 Task: Create a sub task System Test and UAT for the task  Develop a new online tool for online volunteer sign-ups in the project Brighten , assign it to team member softage.5@softage.net and update the status of the sub task to  Completed , set the priority of the sub task to High
Action: Mouse moved to (605, 416)
Screenshot: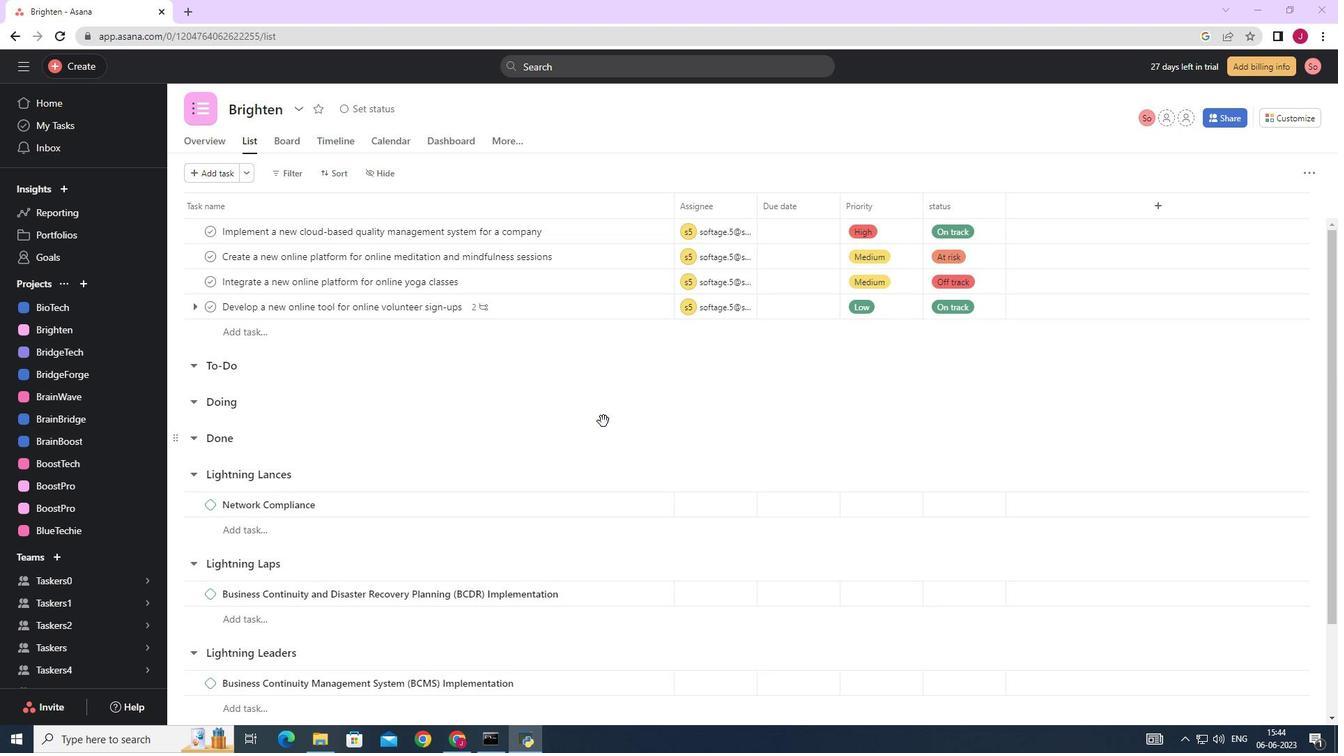 
Action: Mouse scrolled (605, 417) with delta (0, 0)
Screenshot: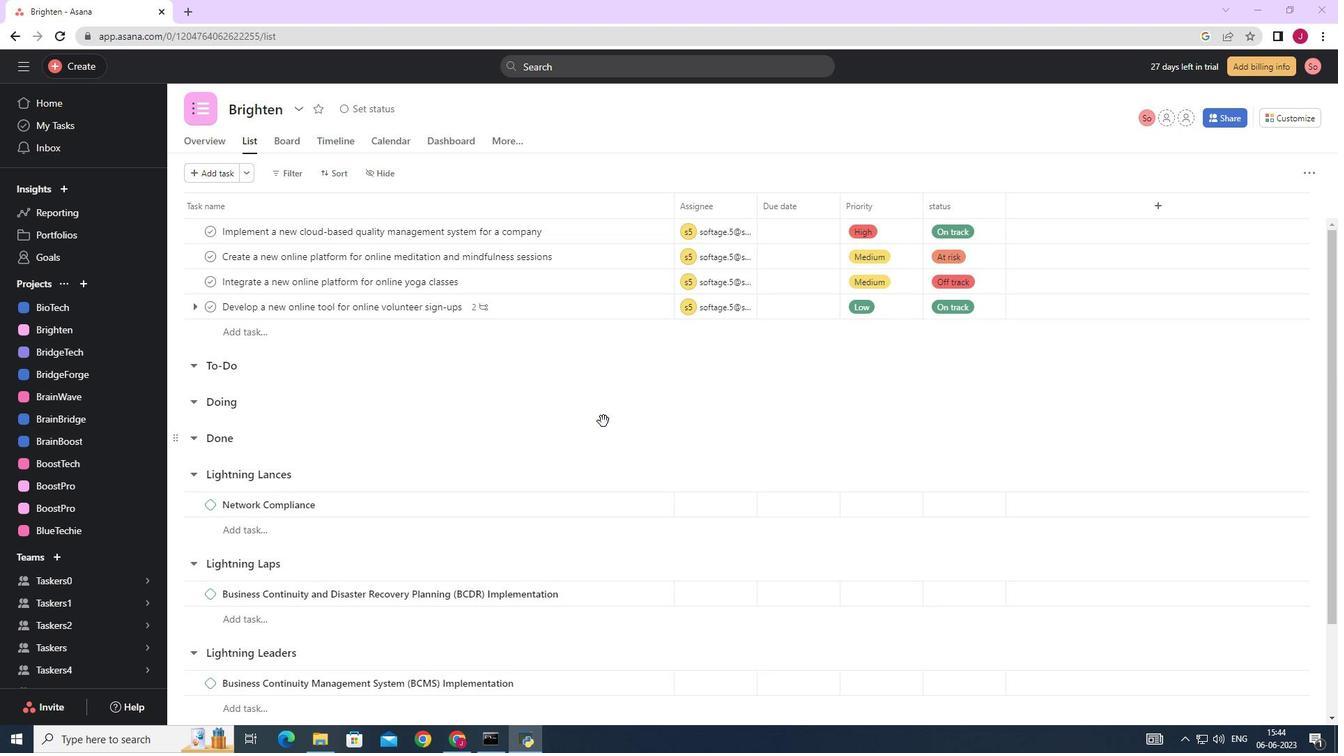 
Action: Mouse moved to (614, 304)
Screenshot: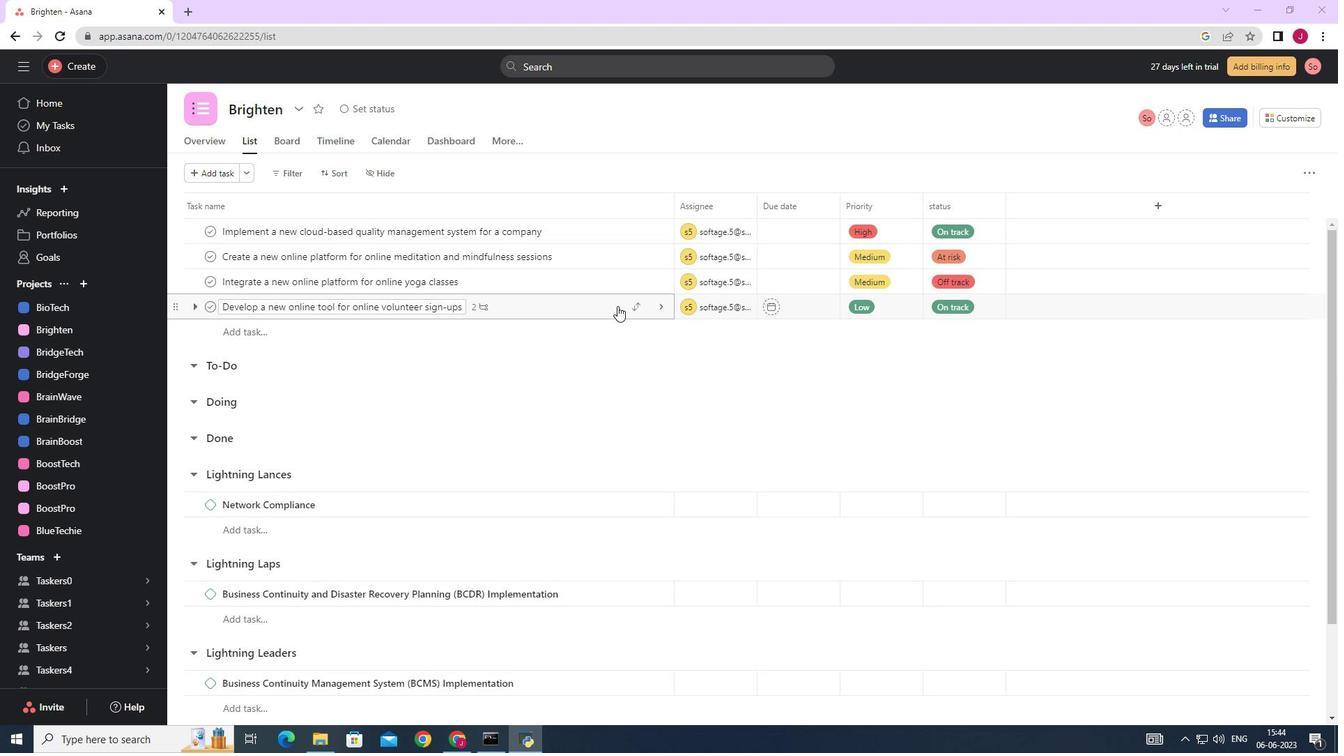 
Action: Mouse pressed left at (614, 304)
Screenshot: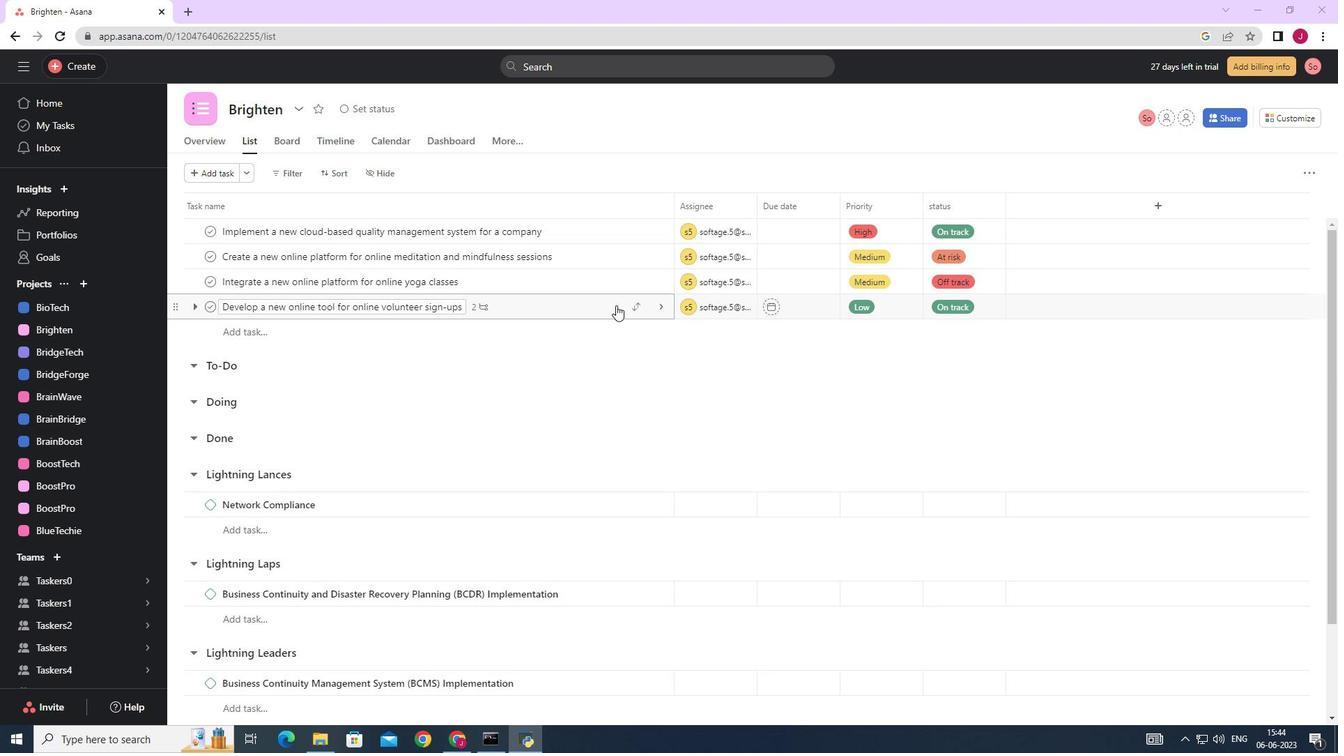 
Action: Mouse moved to (987, 499)
Screenshot: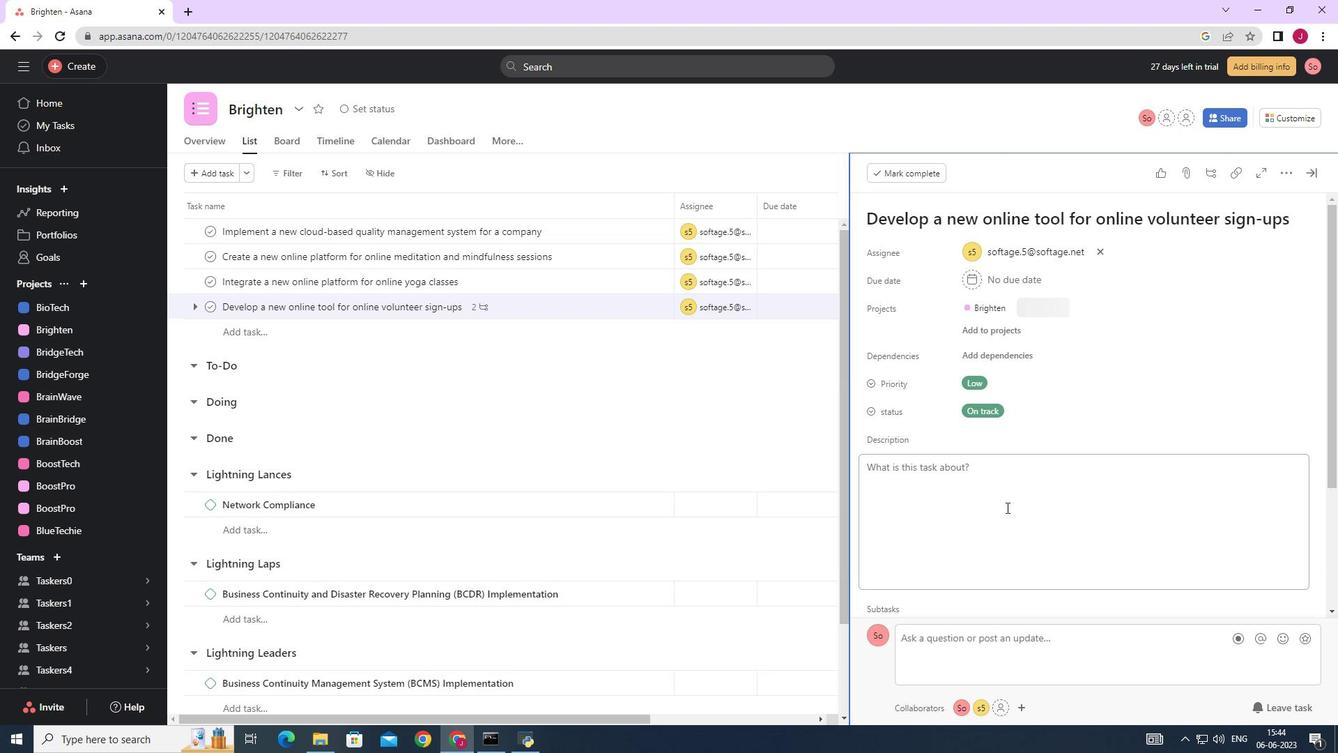 
Action: Mouse scrolled (987, 499) with delta (0, 0)
Screenshot: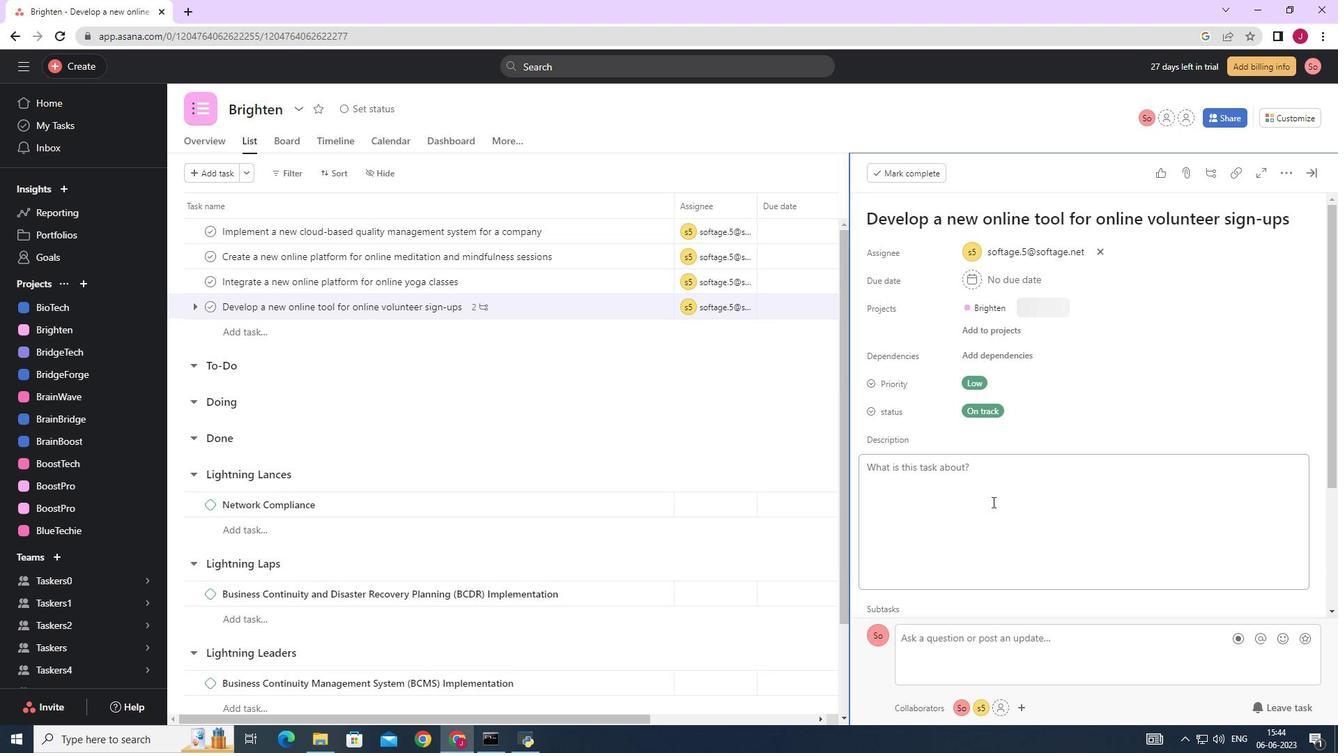 
Action: Mouse scrolled (987, 499) with delta (0, 0)
Screenshot: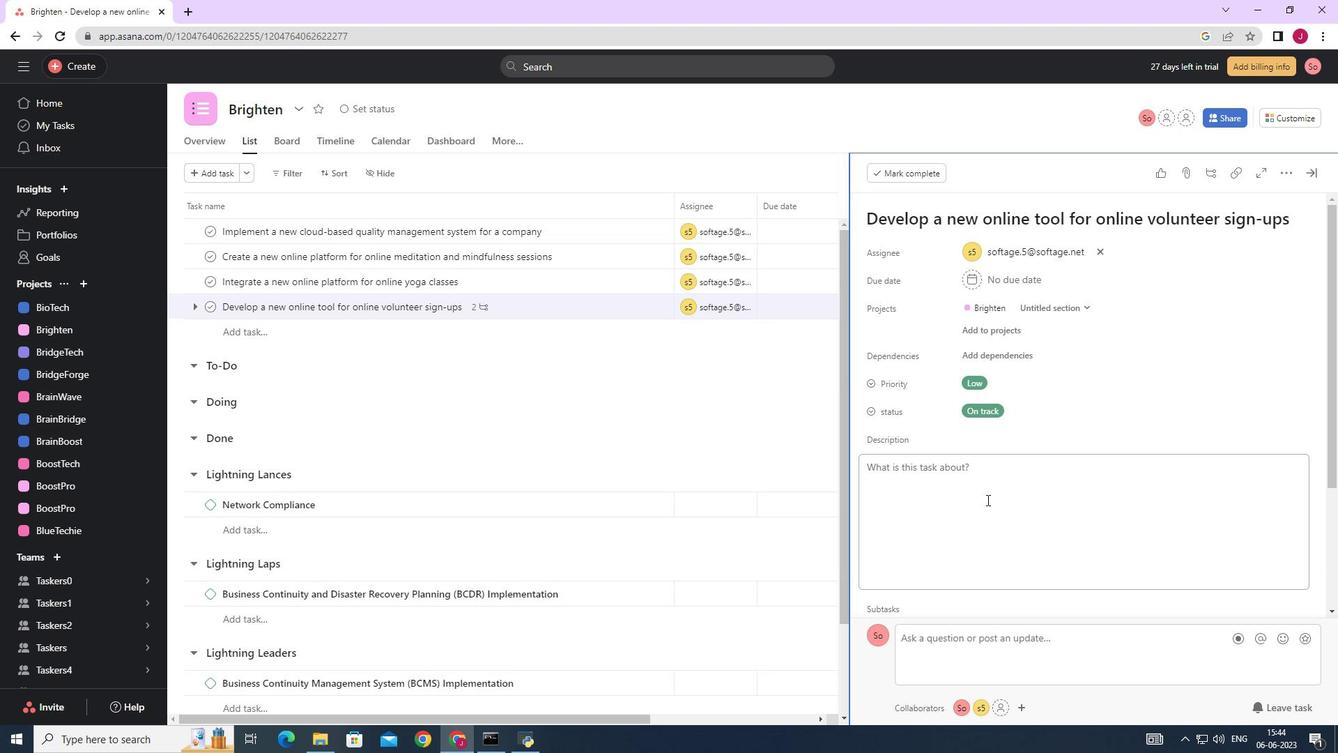 
Action: Mouse scrolled (987, 499) with delta (0, 0)
Screenshot: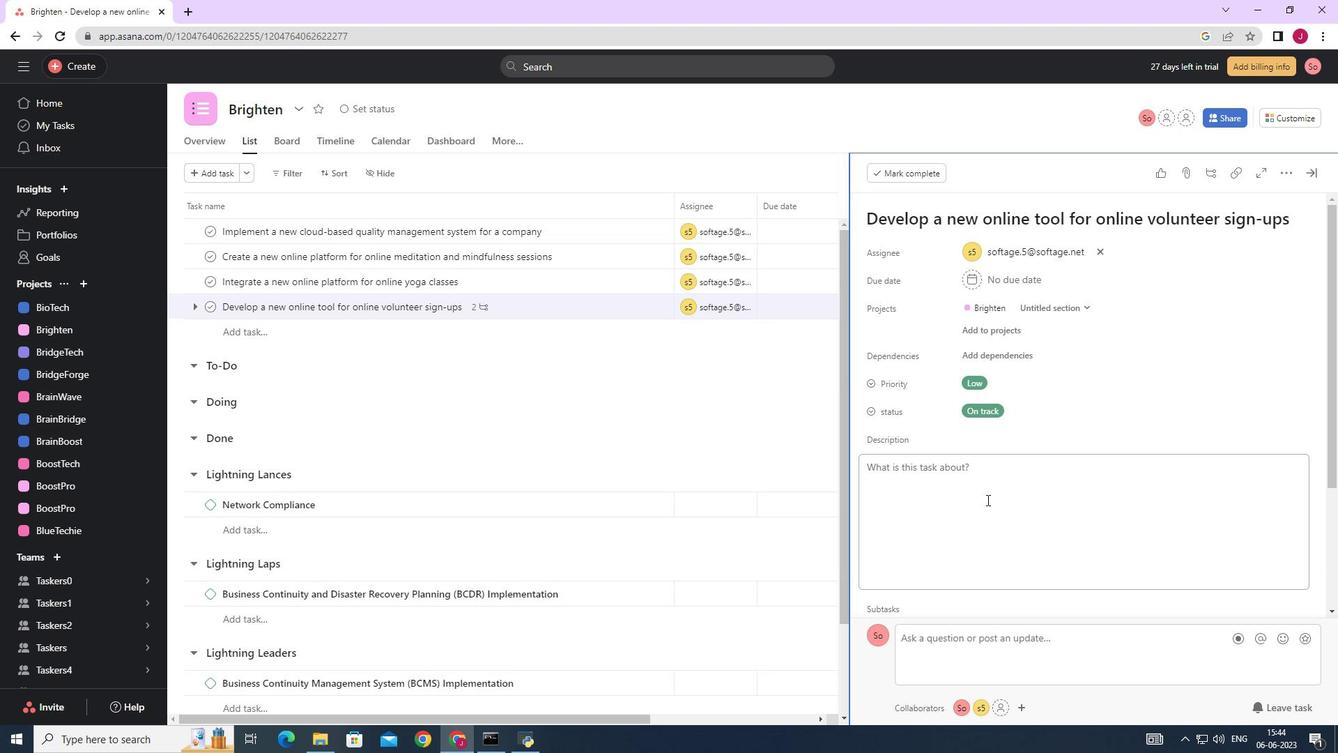 
Action: Mouse scrolled (987, 499) with delta (0, 0)
Screenshot: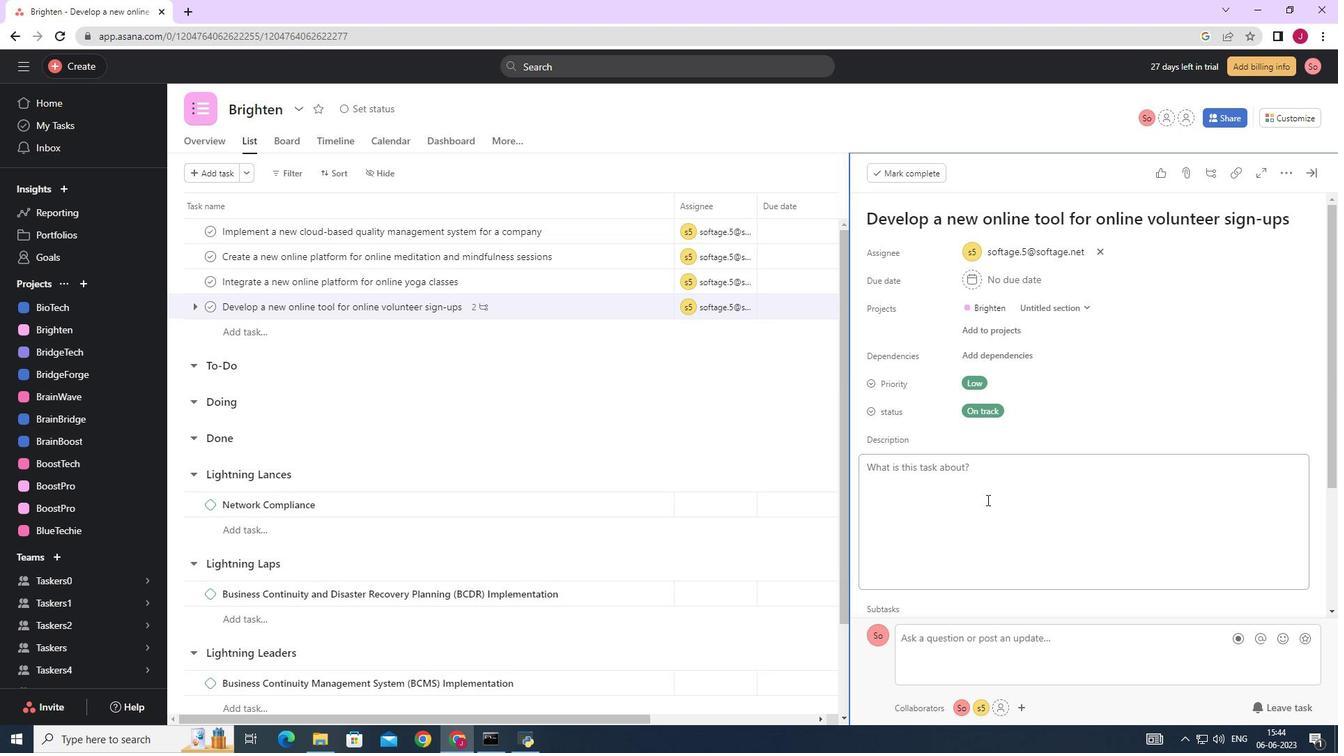 
Action: Mouse moved to (921, 504)
Screenshot: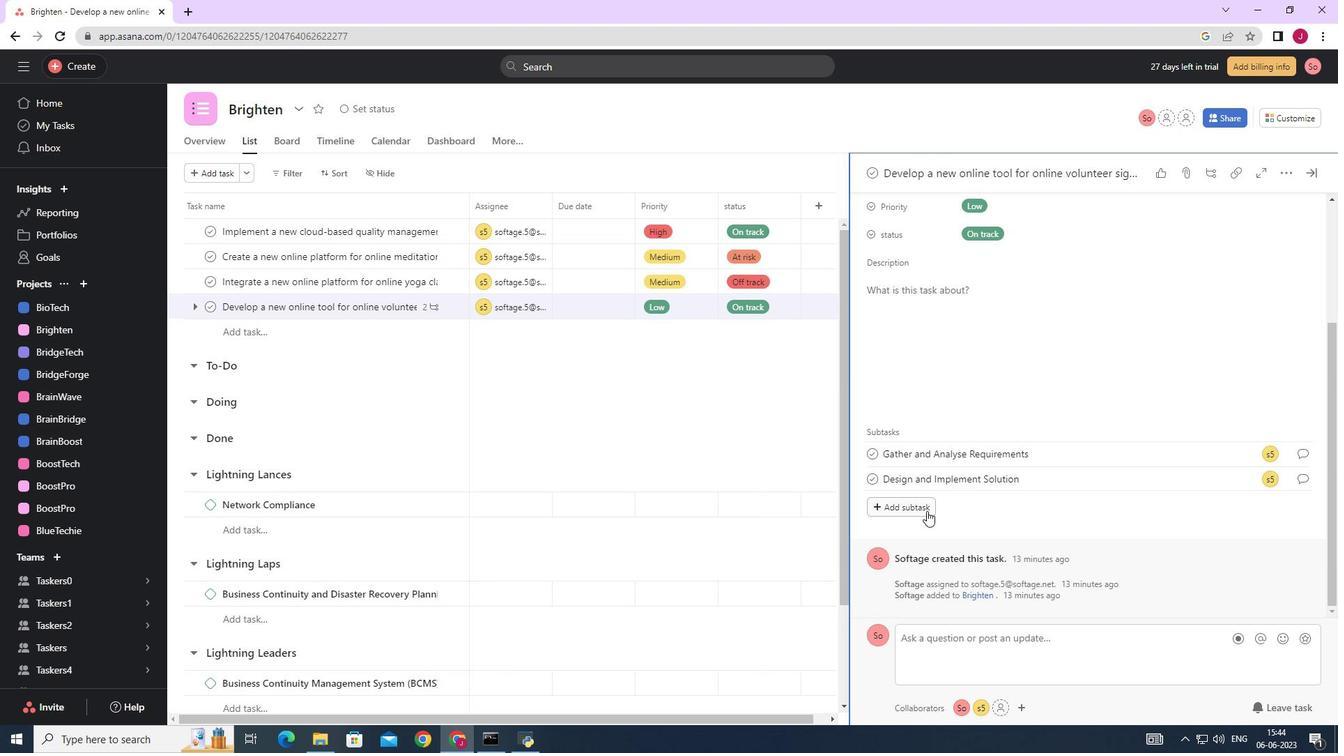 
Action: Mouse pressed left at (921, 504)
Screenshot: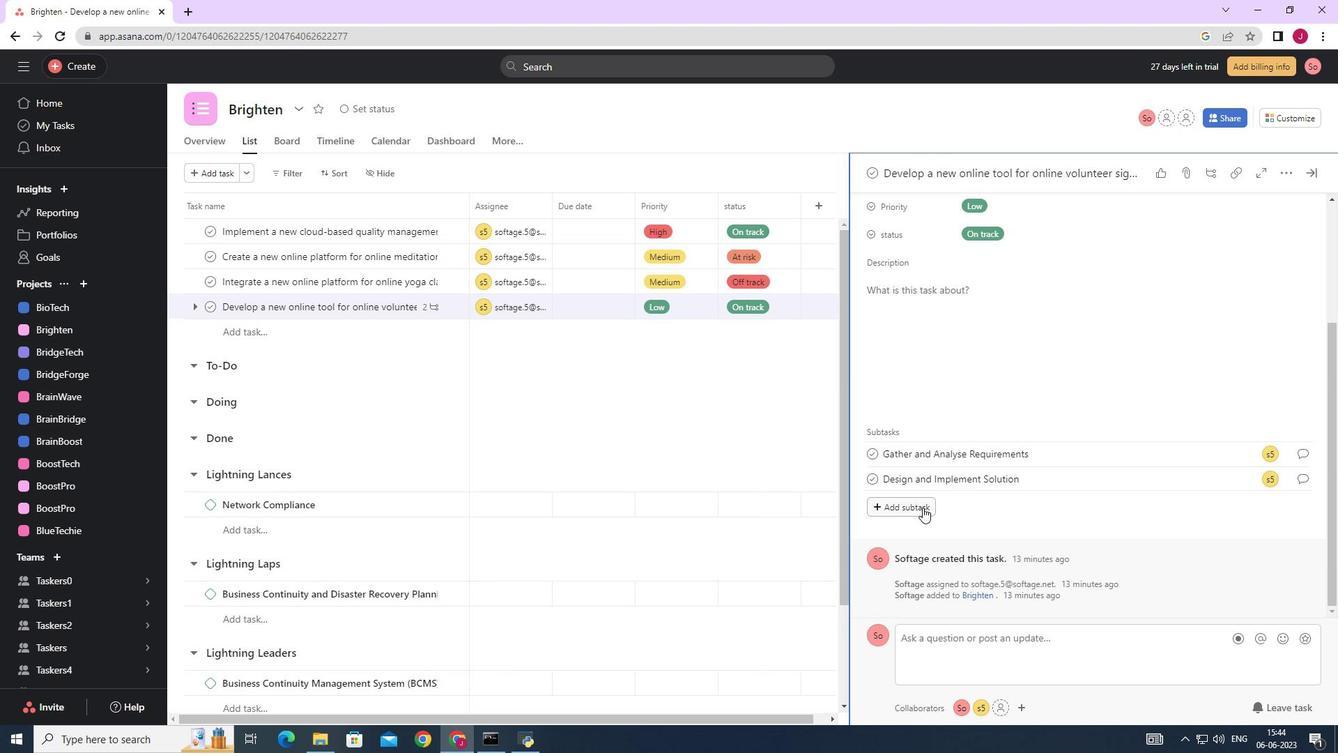 
Action: Mouse moved to (873, 497)
Screenshot: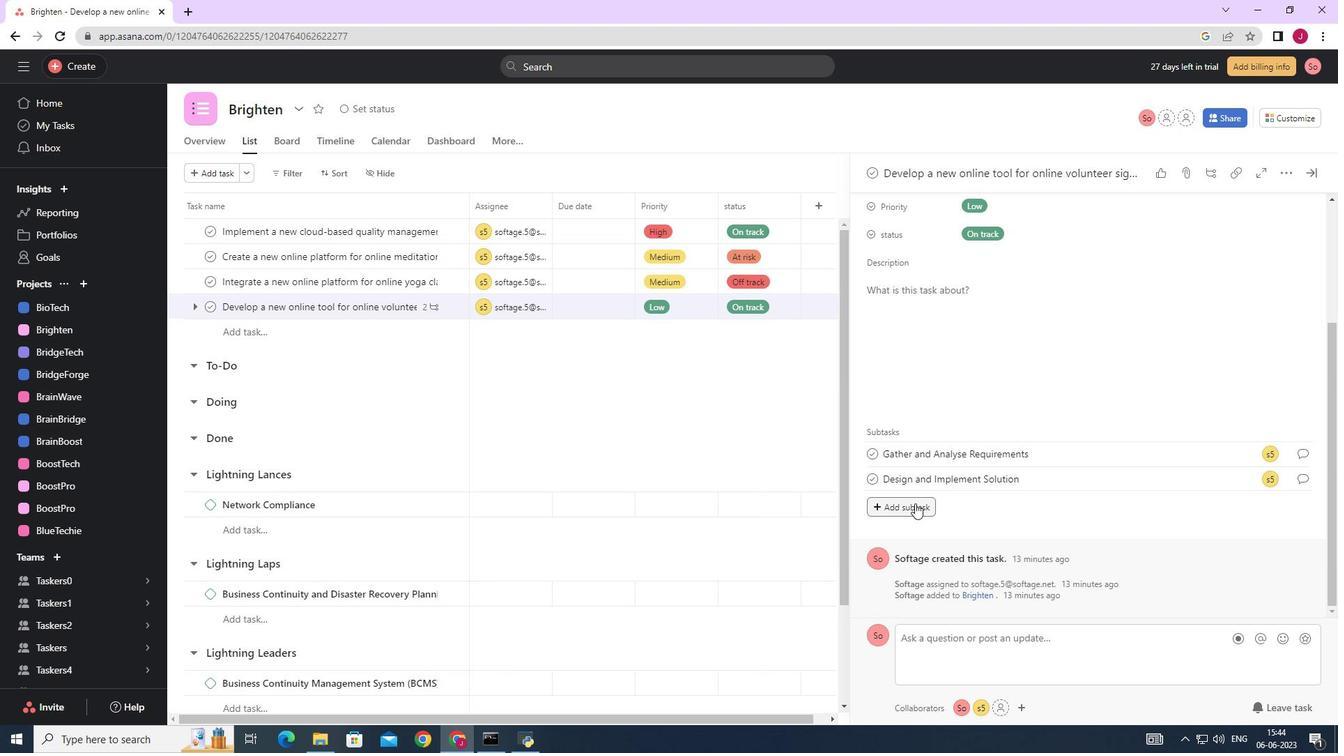 
Action: Key pressed <Key.caps_lock>S<Key.caps_lock>yatem<Key.space><Key.backspace><Key.backspace><Key.backspace><Key.backspace><Key.backspace>stem<Key.space><Key.caps_lock>T<Key.caps_lock>est<Key.space>and<Key.space><Key.caps_lock>UAT
Screenshot: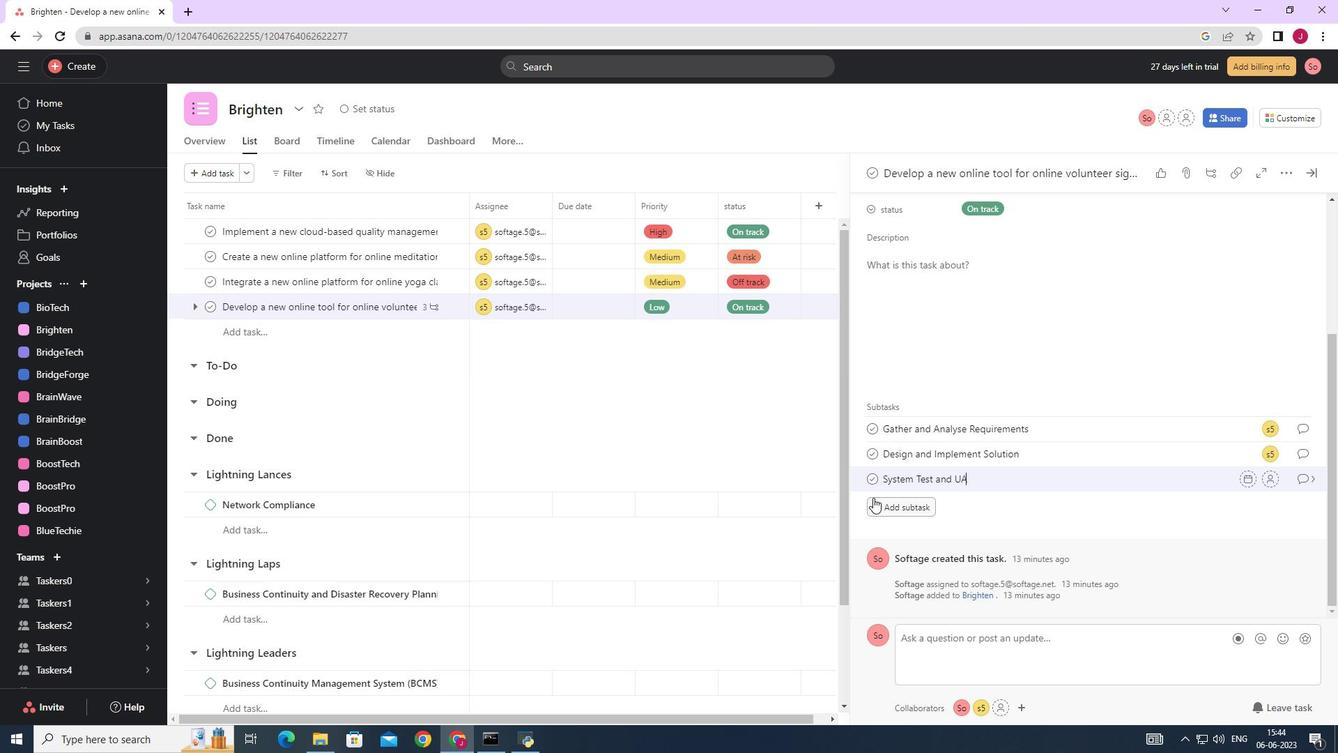 
Action: Mouse moved to (1273, 479)
Screenshot: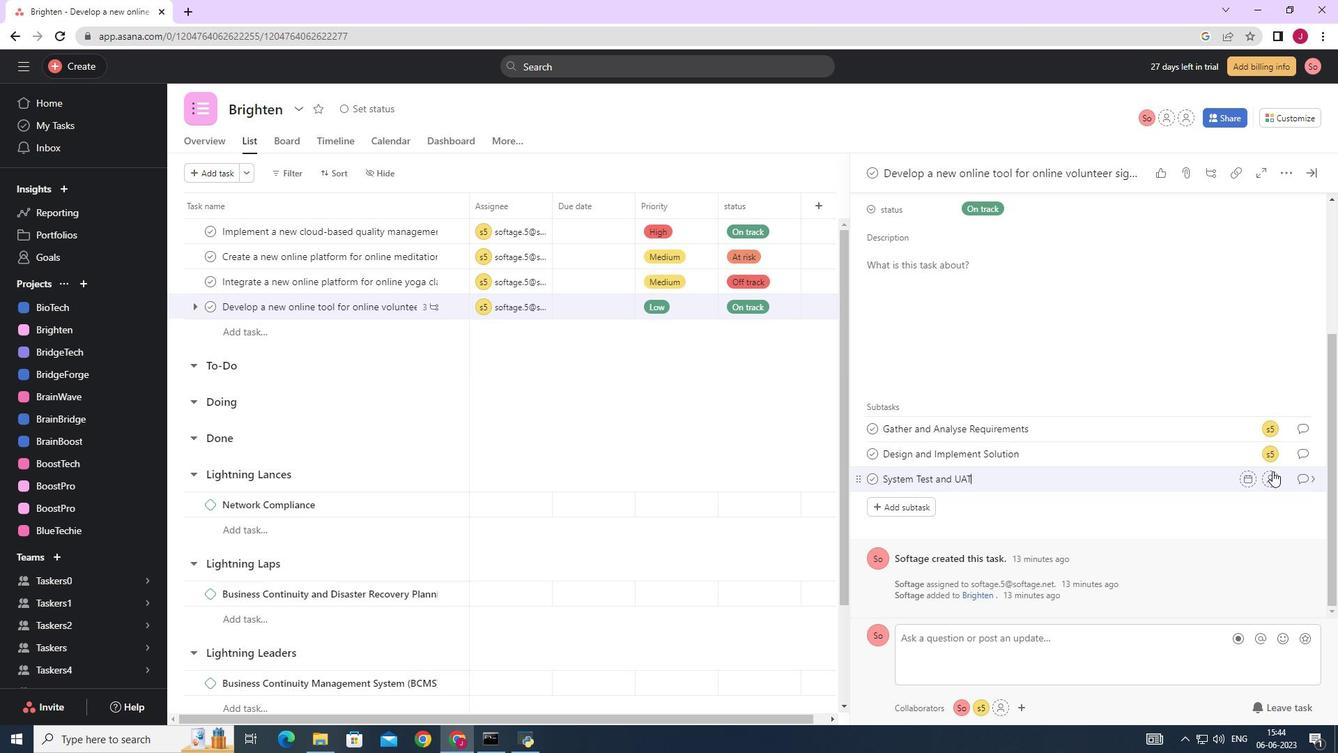 
Action: Mouse pressed left at (1273, 479)
Screenshot: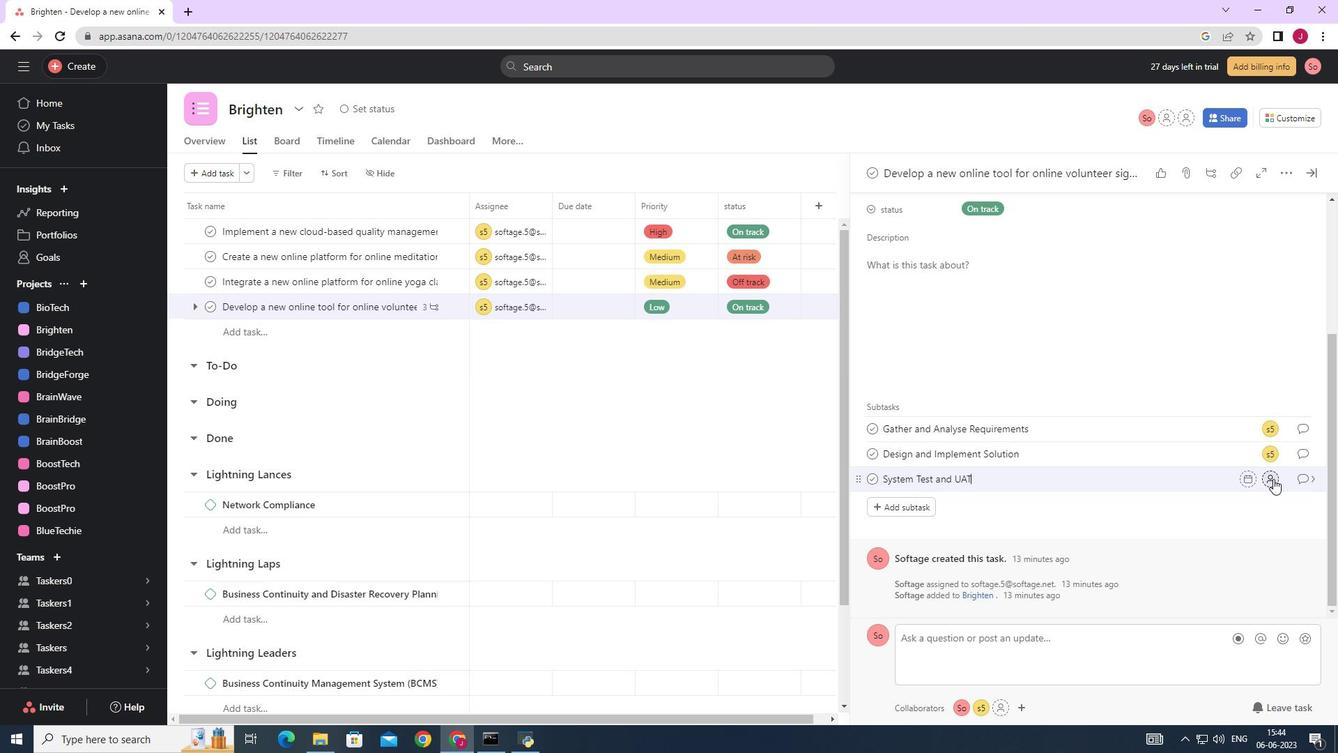 
Action: Mouse moved to (1210, 498)
Screenshot: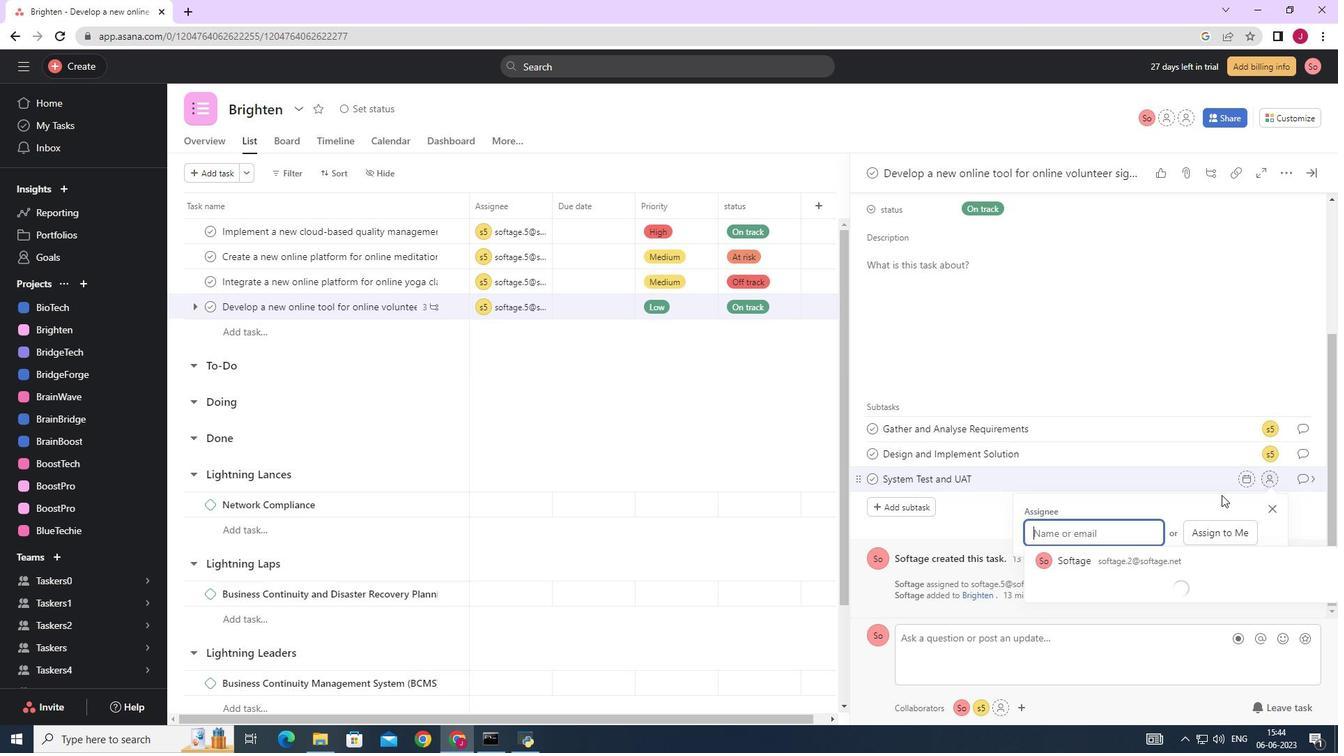 
Action: Key pressed SOFTAG
Screenshot: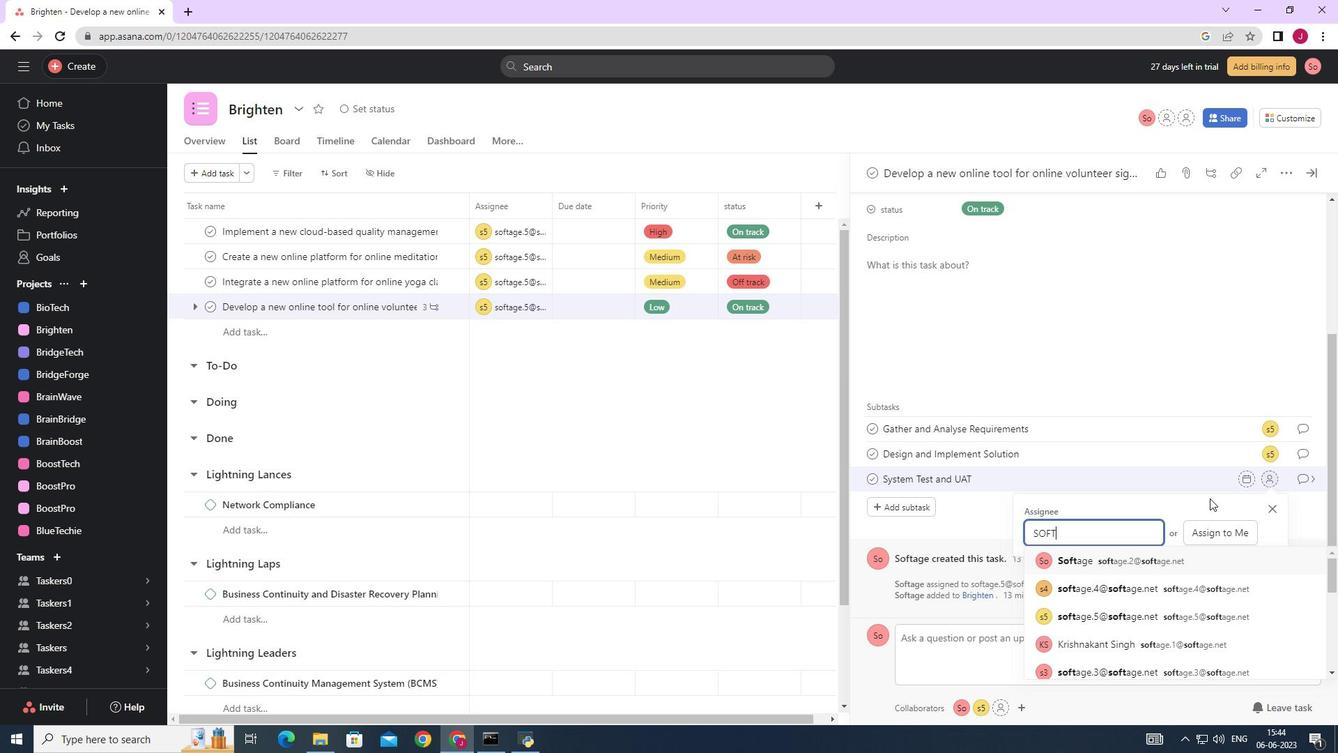 
Action: Mouse moved to (1210, 498)
Screenshot: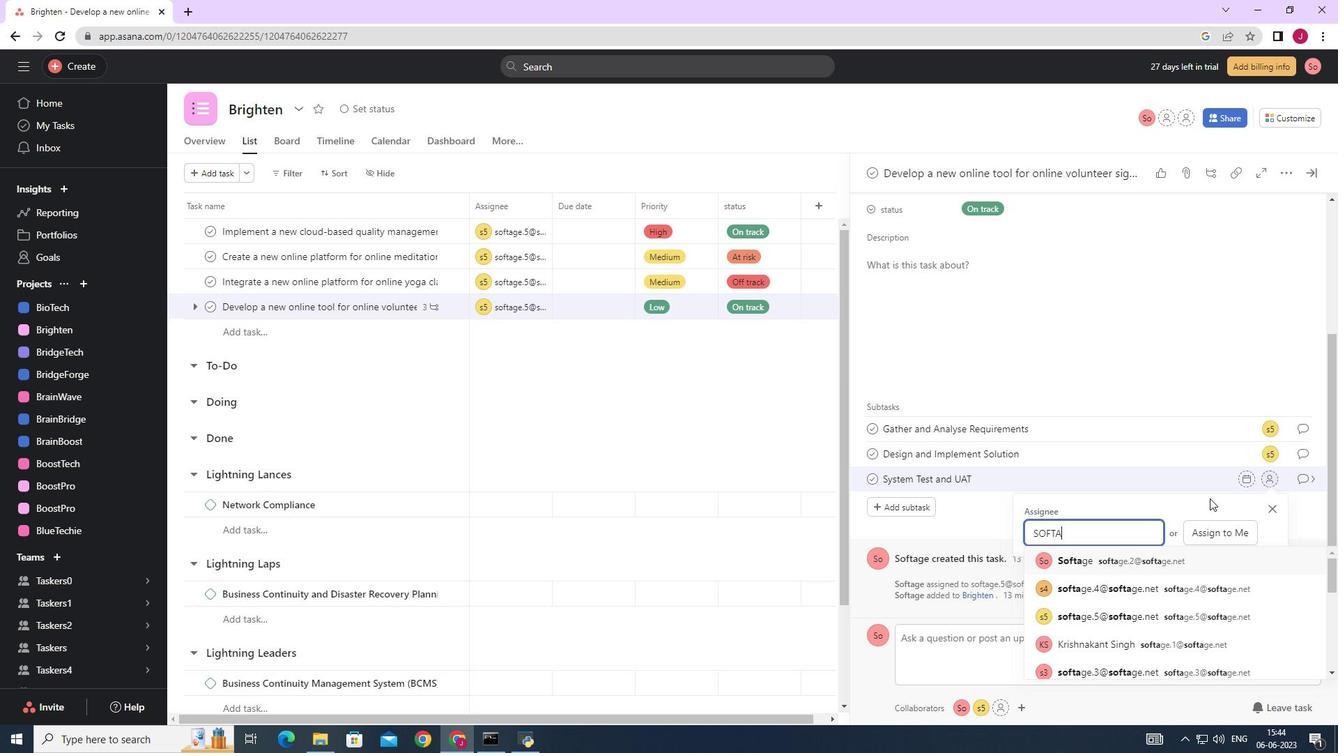 
Action: Key pressed E.5
Screenshot: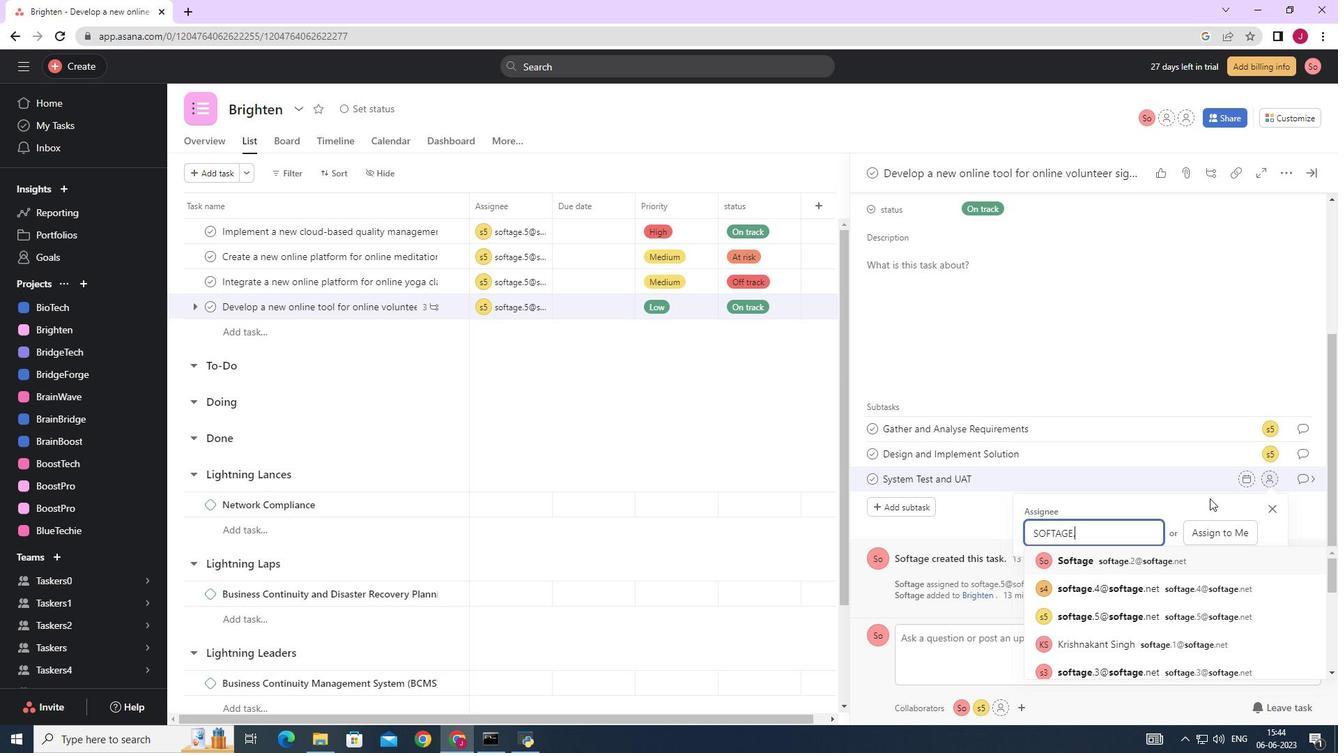 
Action: Mouse moved to (1119, 556)
Screenshot: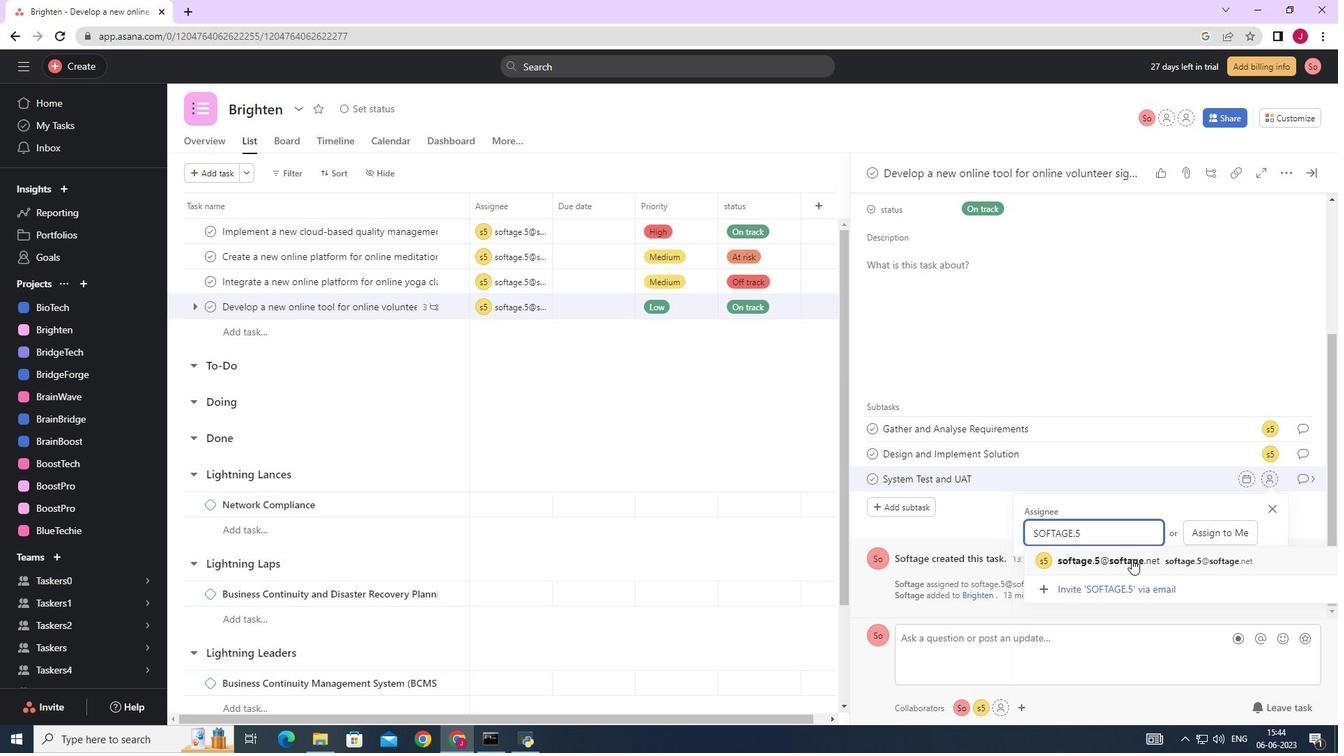 
Action: Mouse pressed left at (1119, 556)
Screenshot: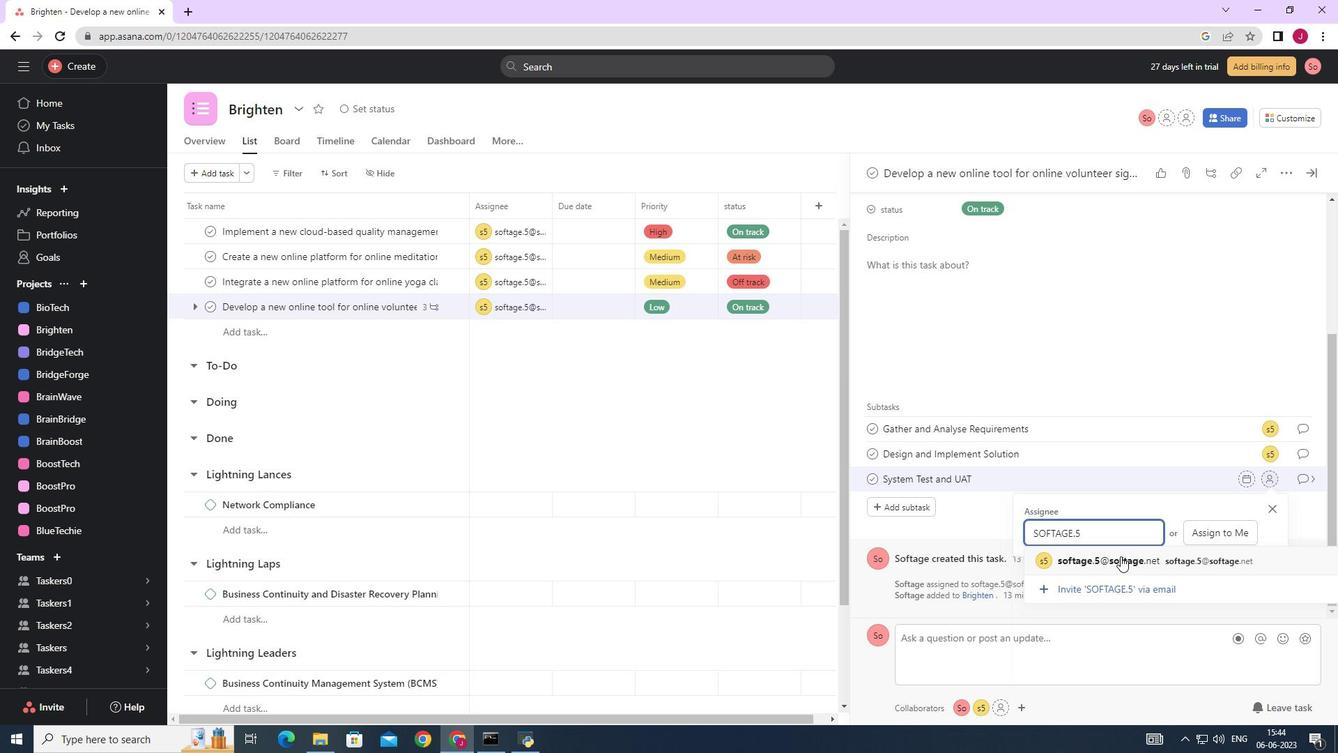 
Action: Mouse moved to (1308, 476)
Screenshot: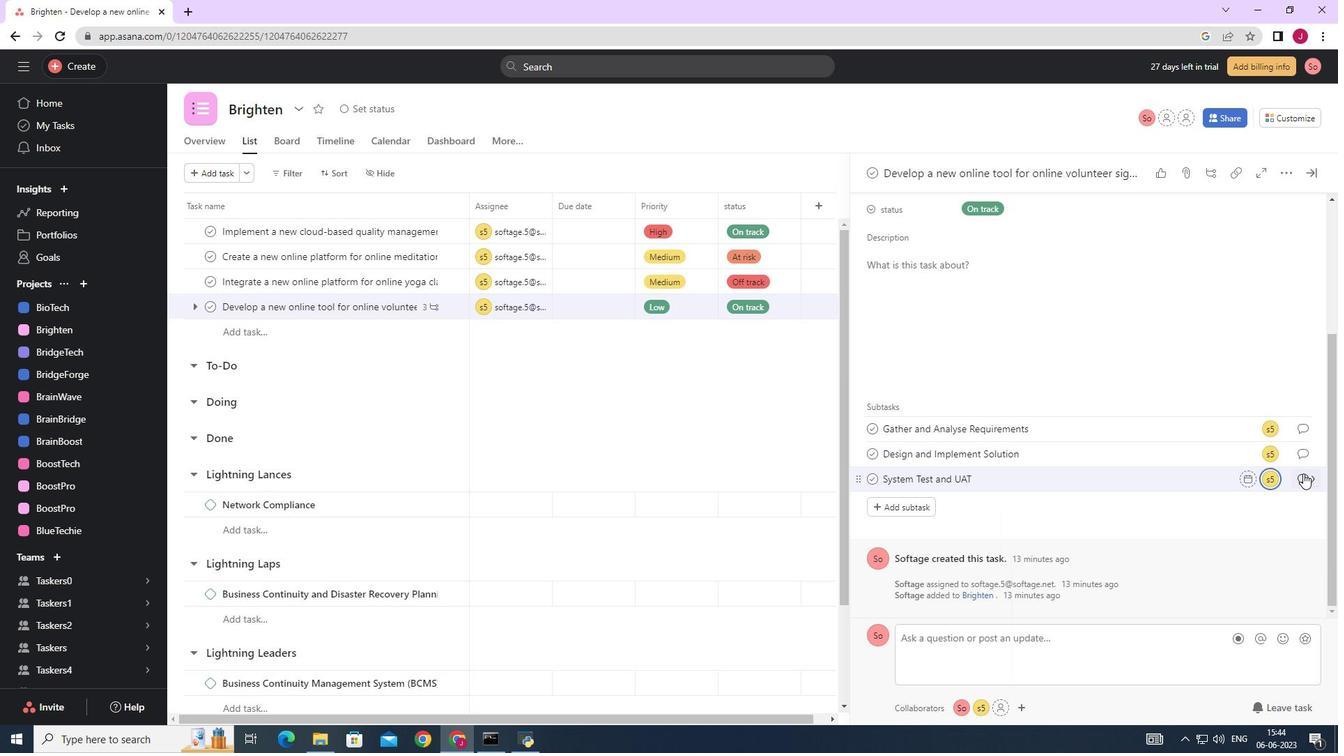 
Action: Mouse pressed left at (1308, 476)
Screenshot: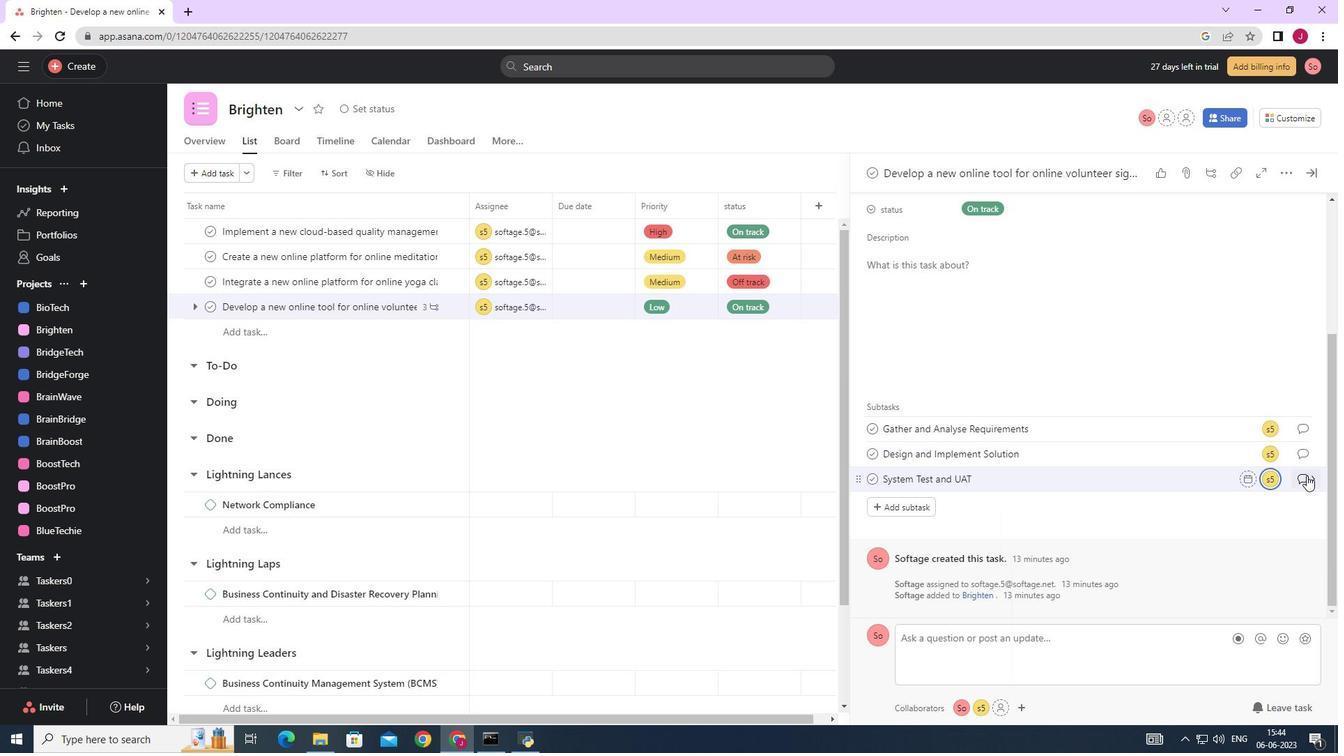 
Action: Mouse moved to (939, 363)
Screenshot: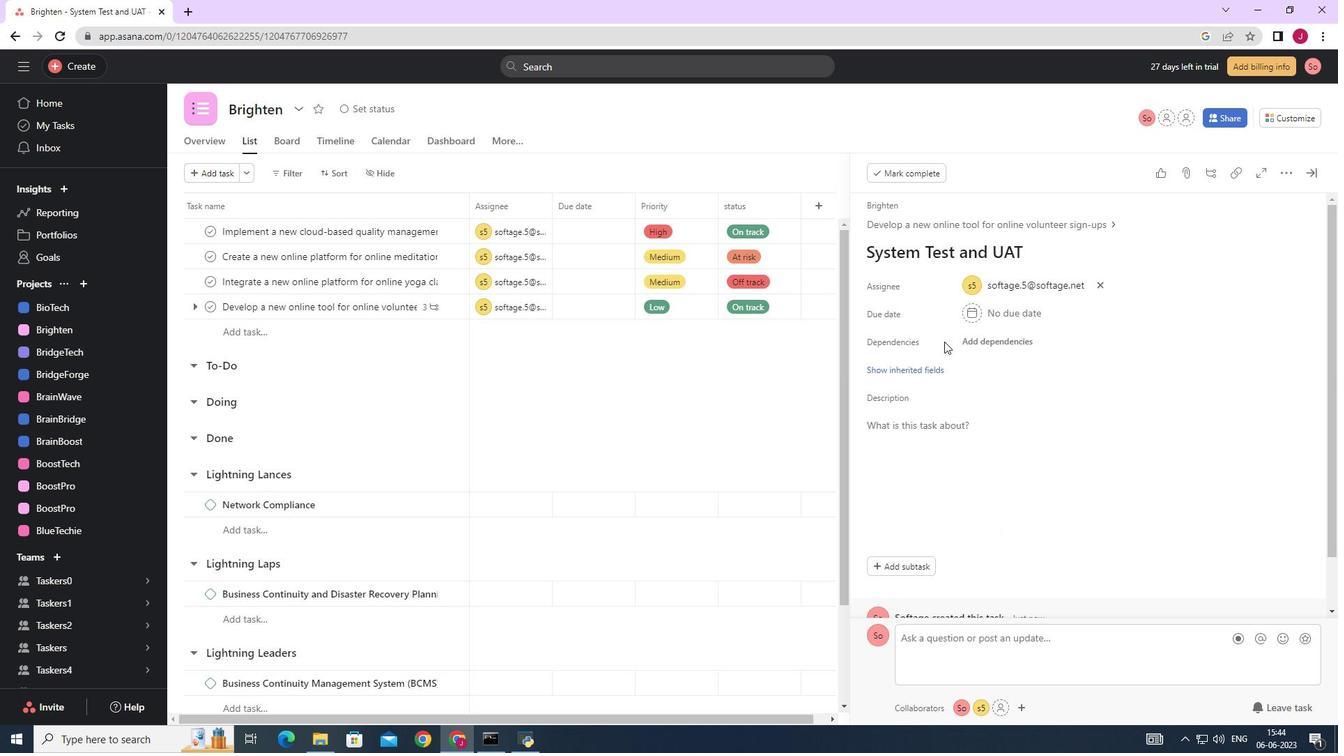 
Action: Mouse pressed left at (939, 363)
Screenshot: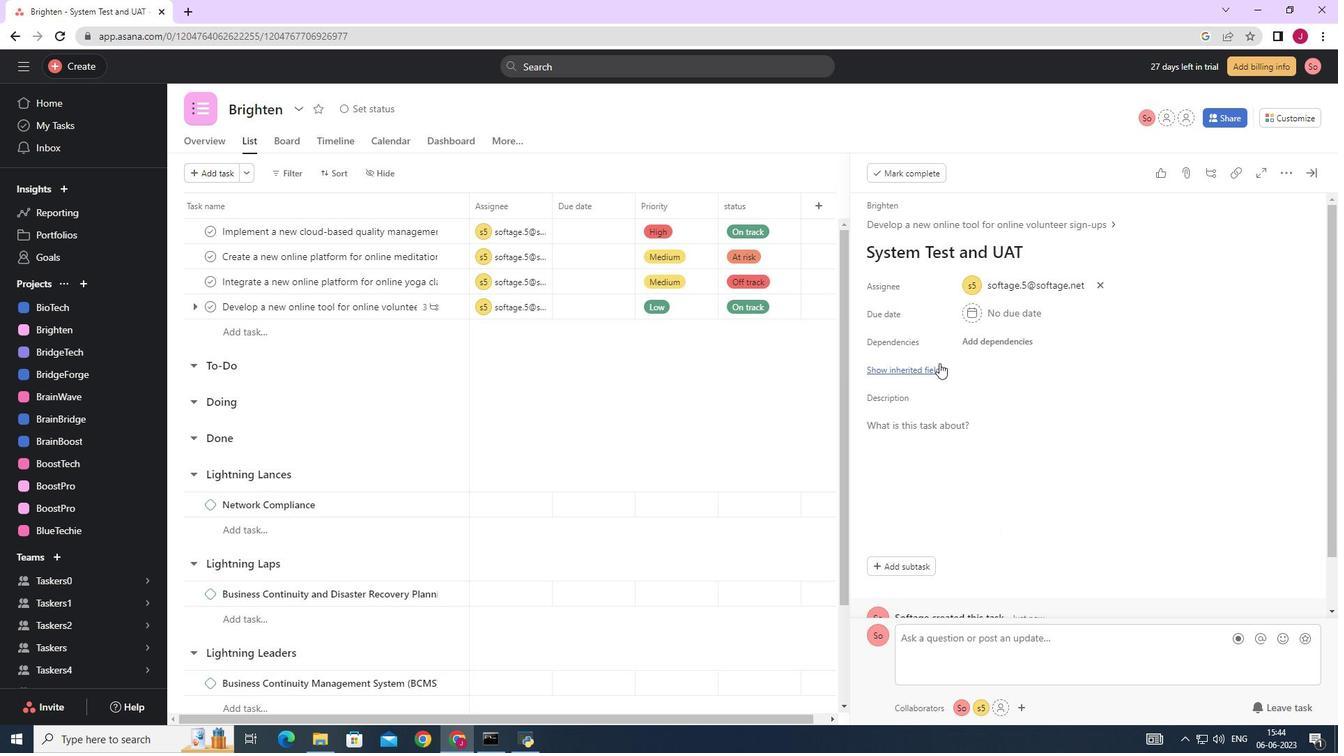 
Action: Mouse moved to (974, 392)
Screenshot: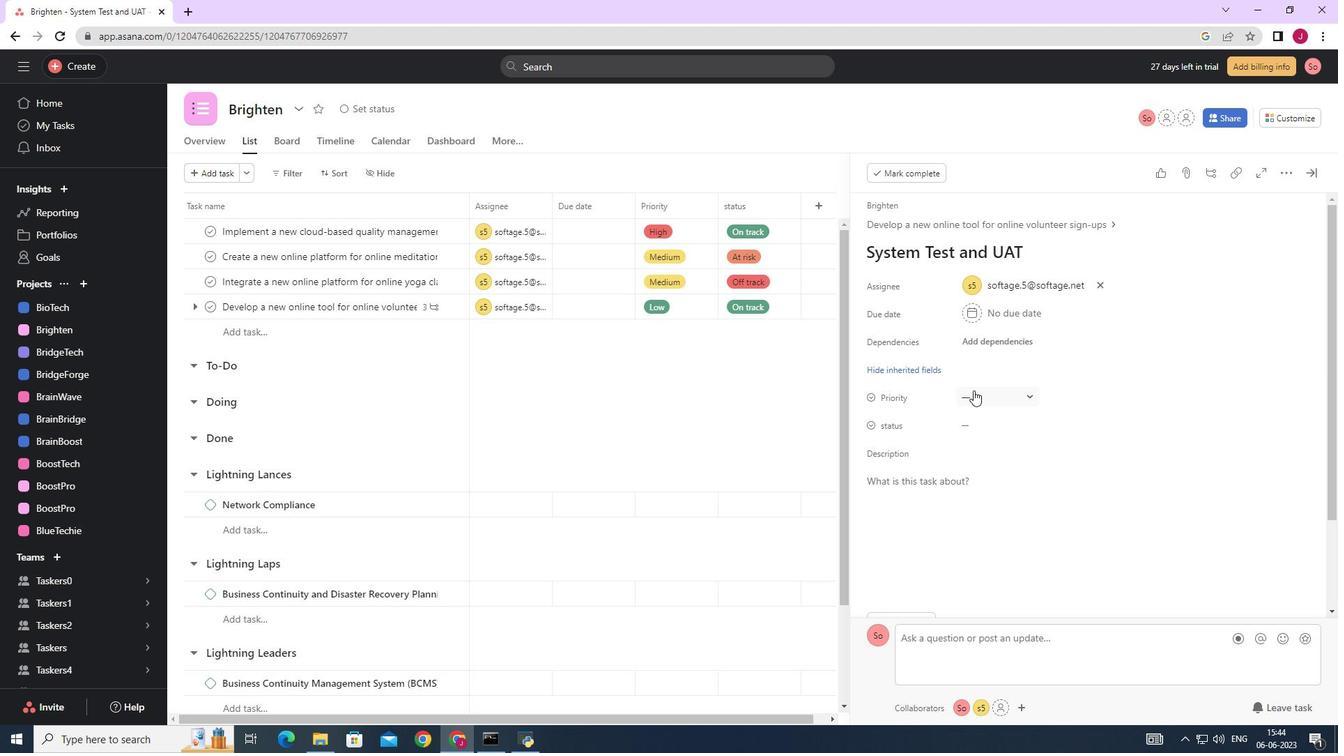 
Action: Mouse pressed left at (974, 392)
Screenshot: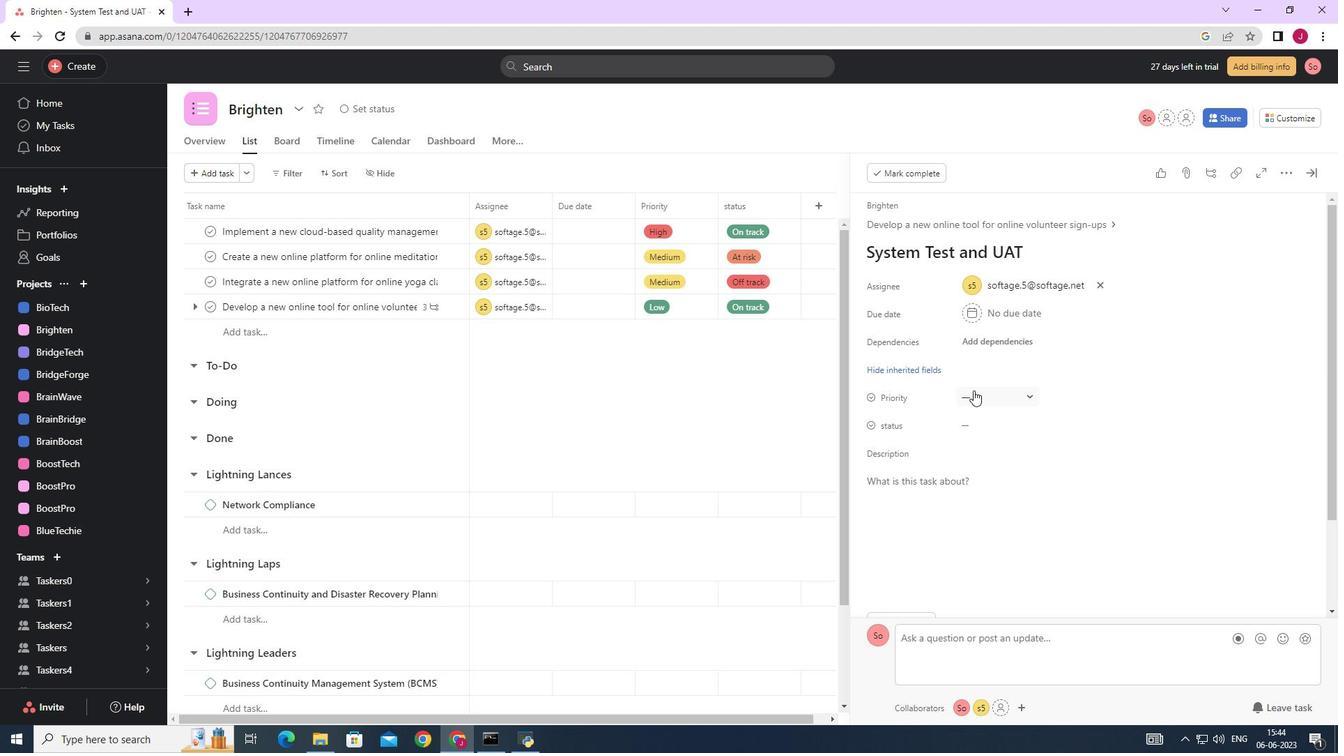 
Action: Mouse moved to (1007, 444)
Screenshot: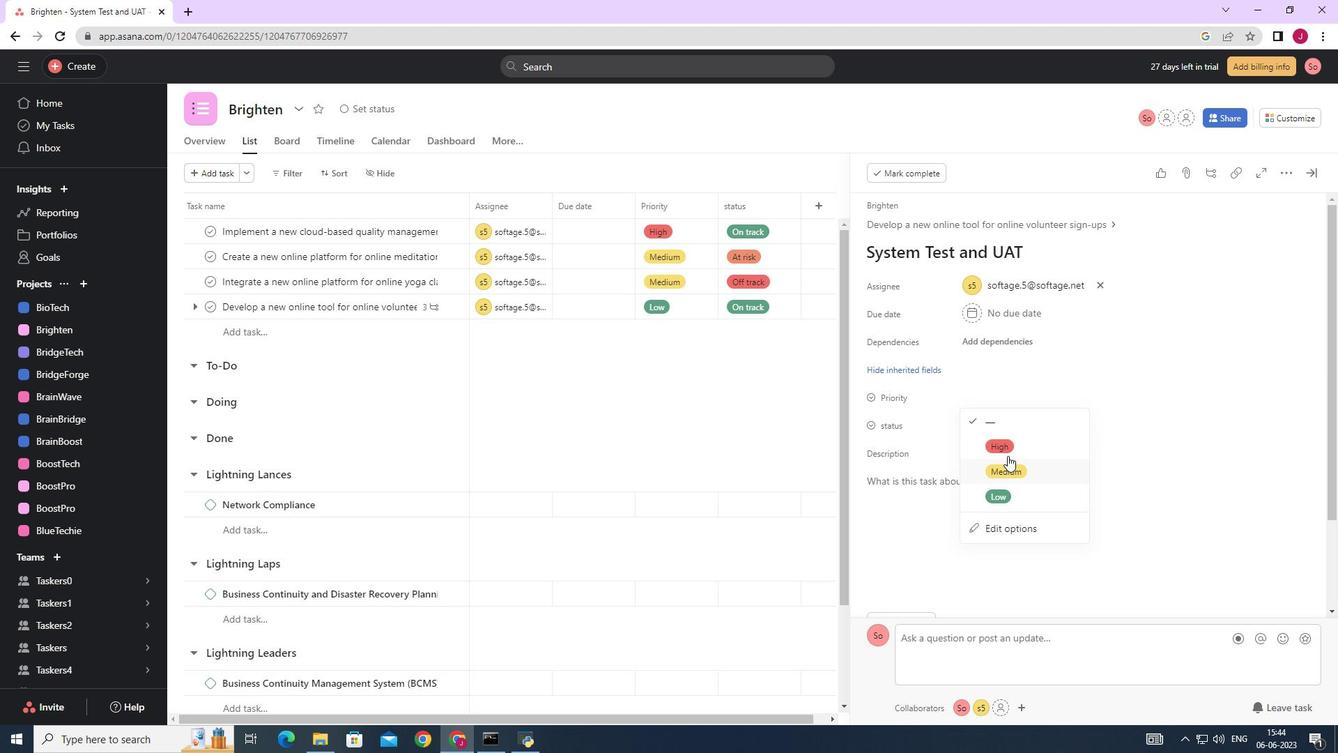 
Action: Mouse pressed left at (1007, 444)
Screenshot: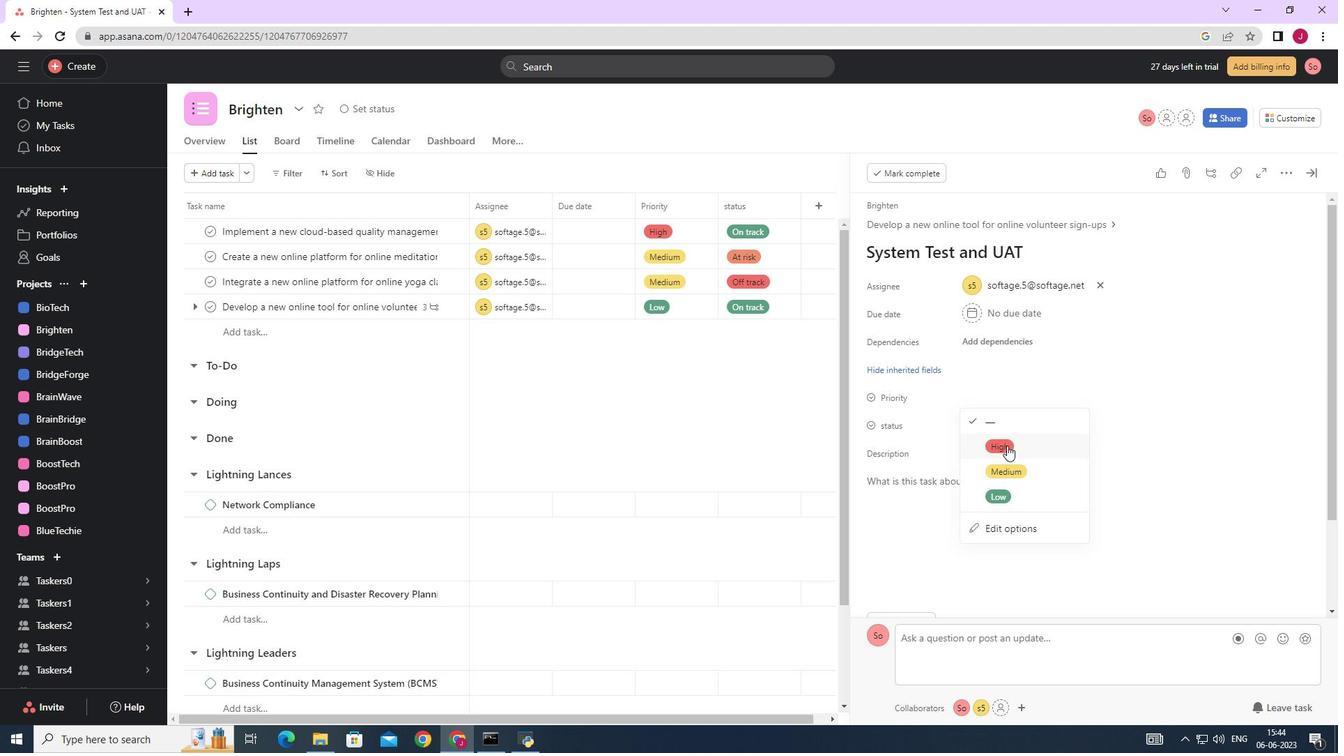 
Action: Mouse moved to (996, 427)
Screenshot: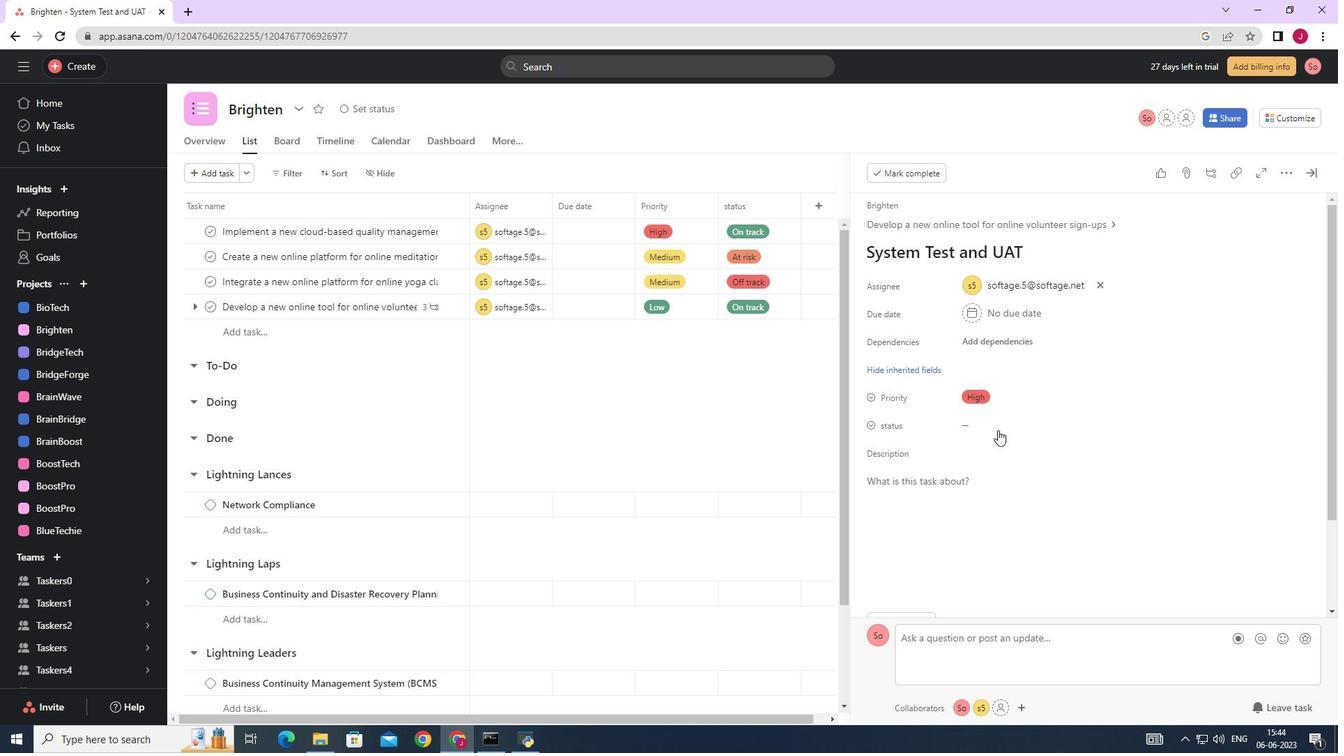 
Action: Mouse pressed left at (996, 427)
Screenshot: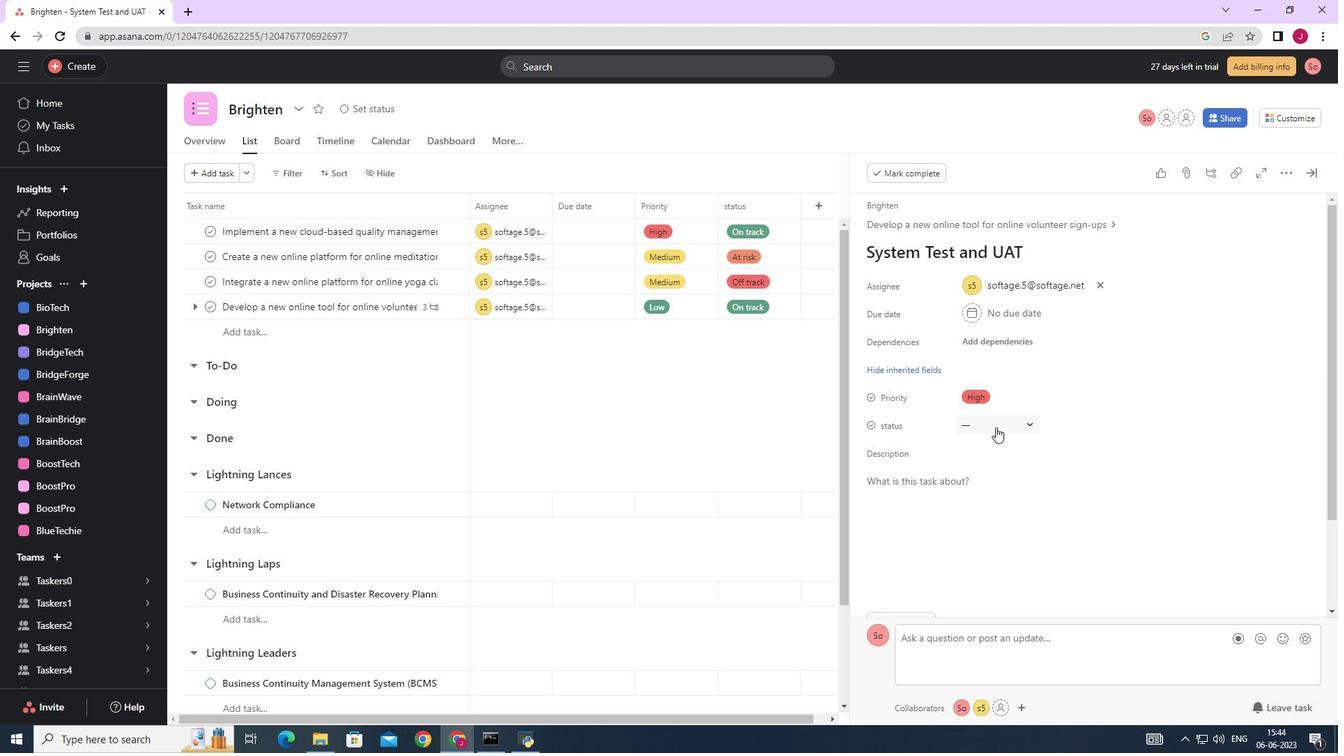 
Action: Mouse moved to (1020, 552)
Screenshot: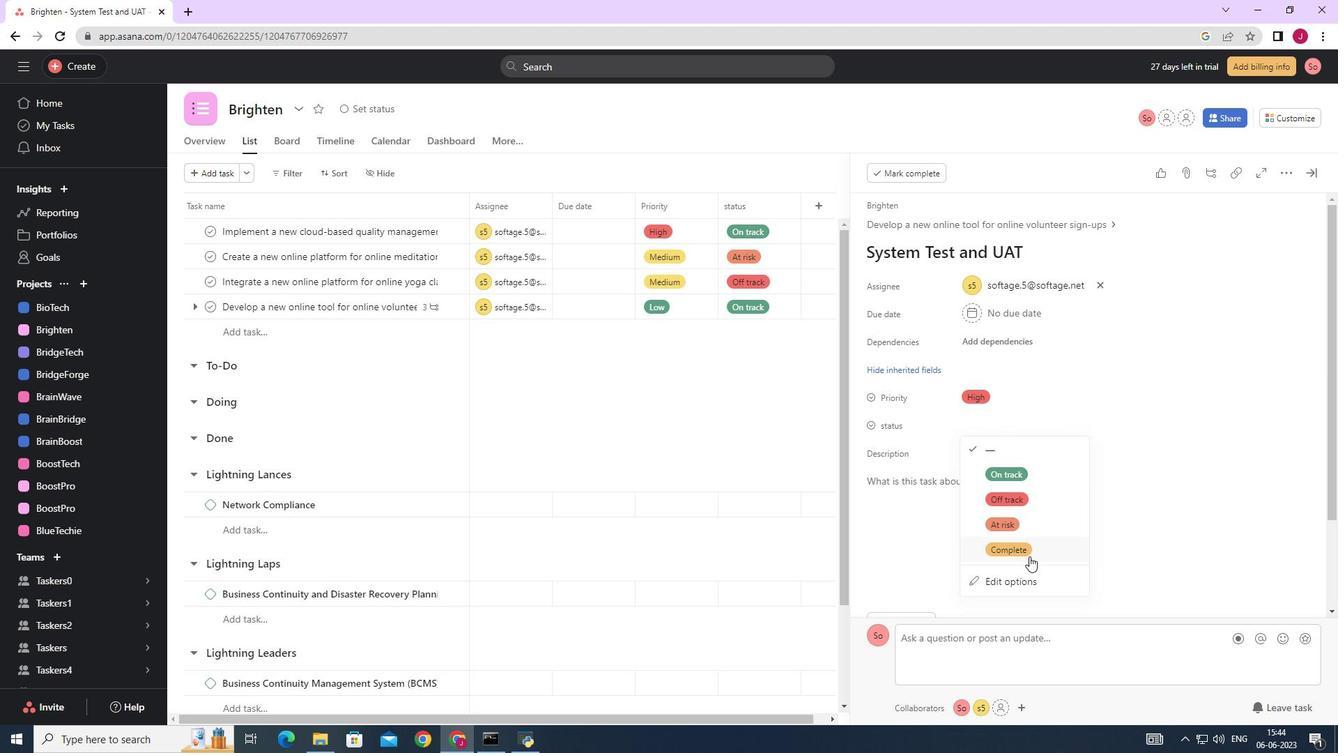 
Action: Mouse pressed left at (1020, 552)
Screenshot: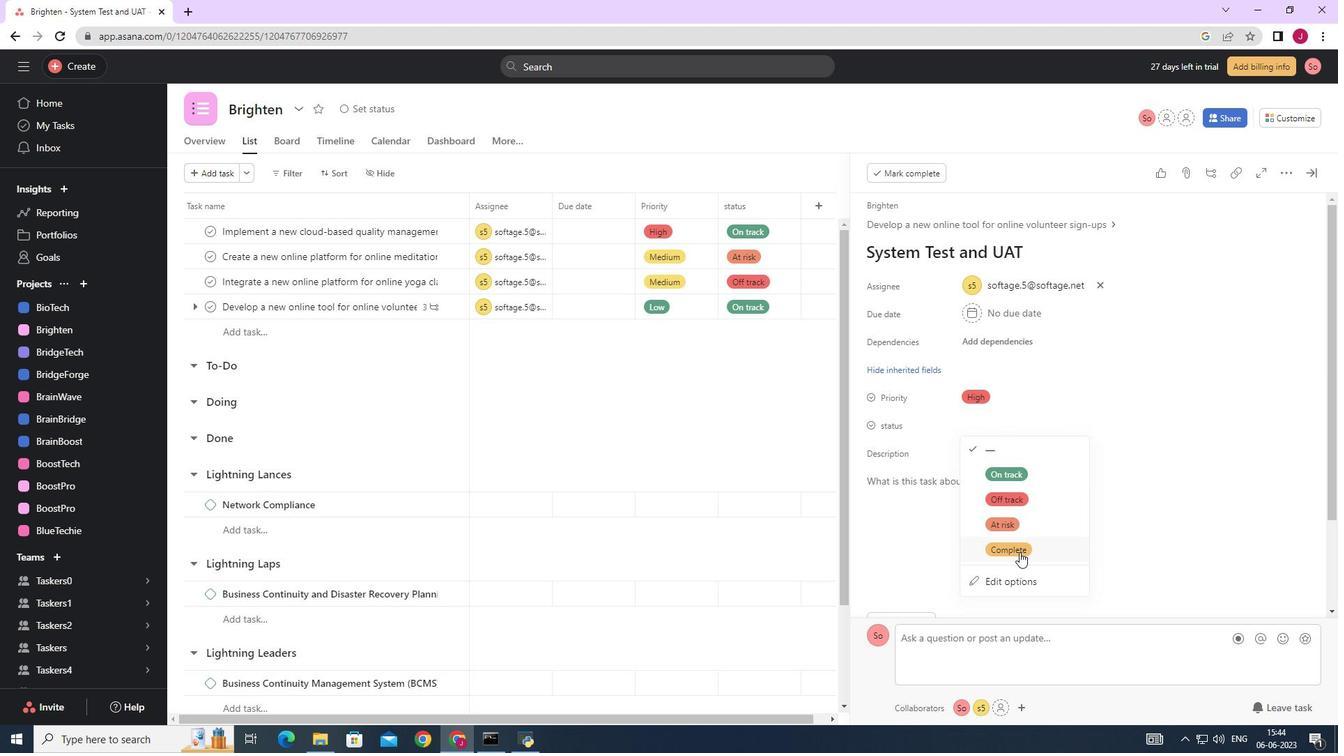 
Action: Mouse moved to (1311, 175)
Screenshot: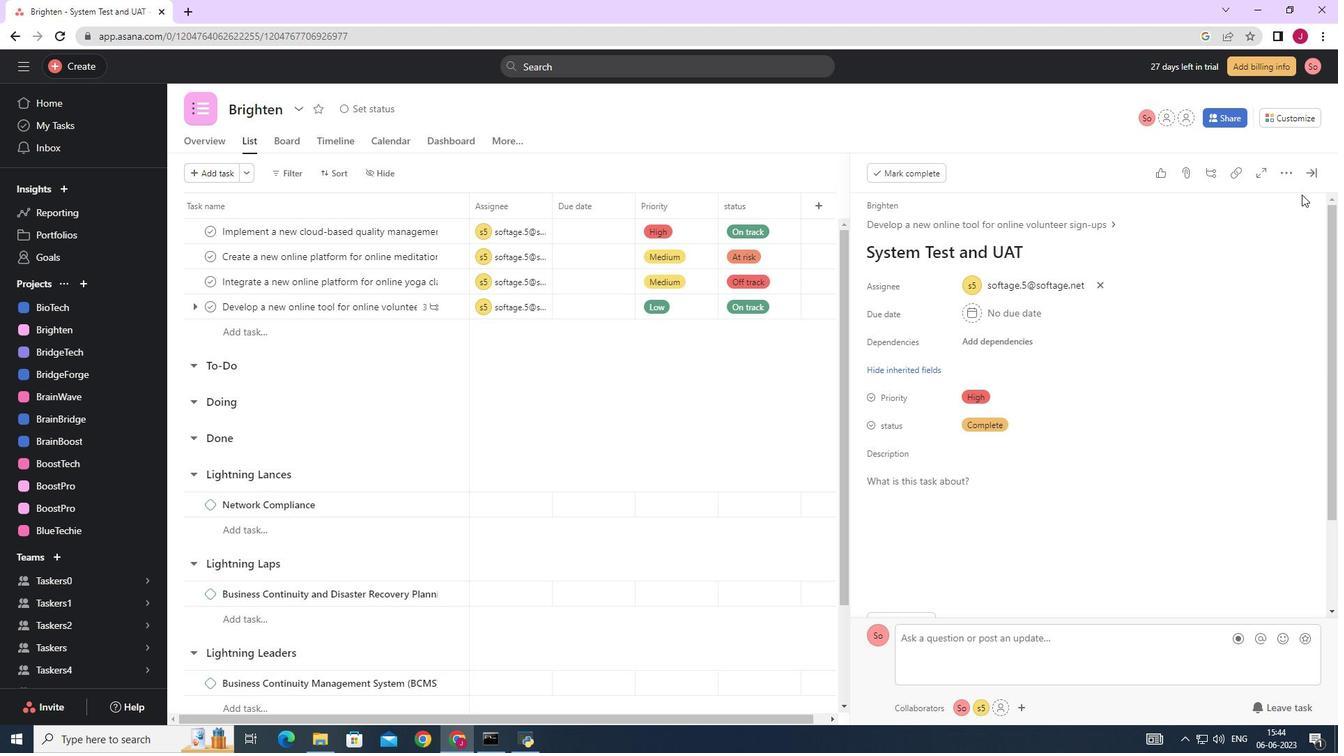 
Action: Mouse pressed left at (1311, 175)
Screenshot: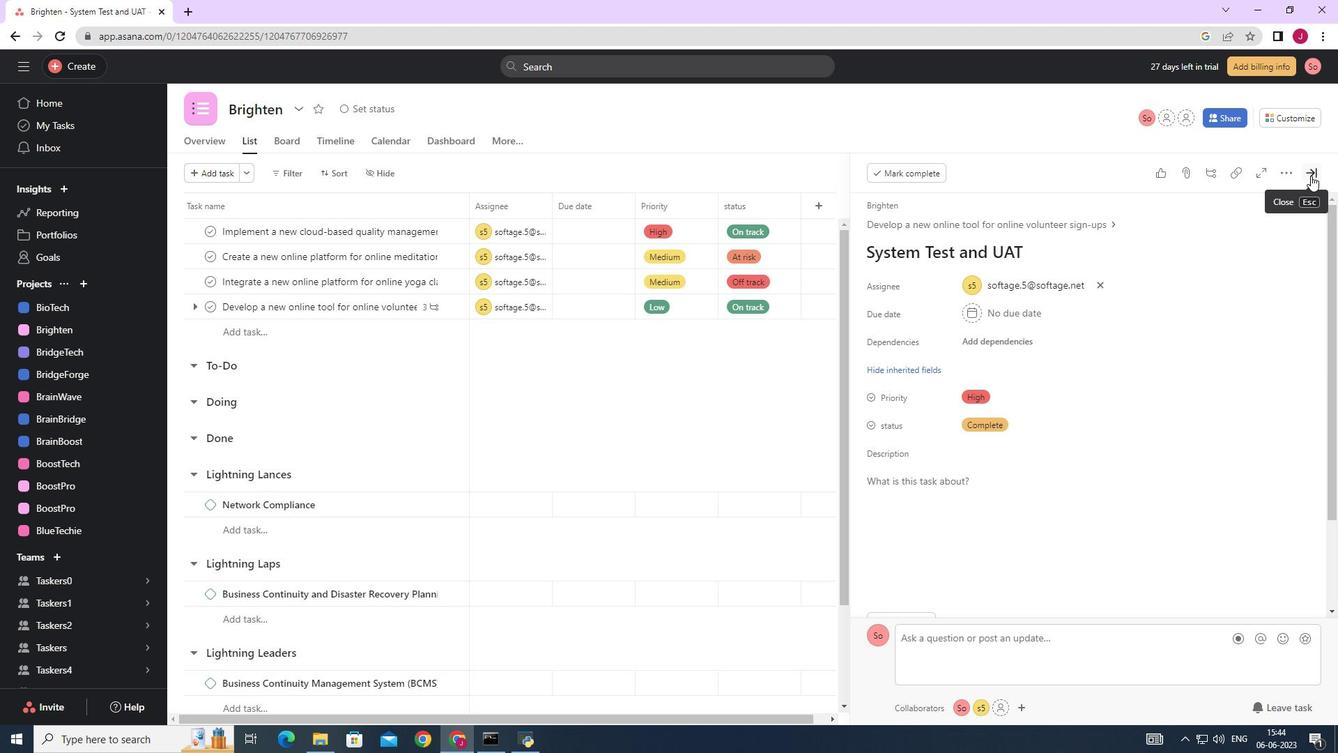 
Action: Mouse moved to (1045, 377)
Screenshot: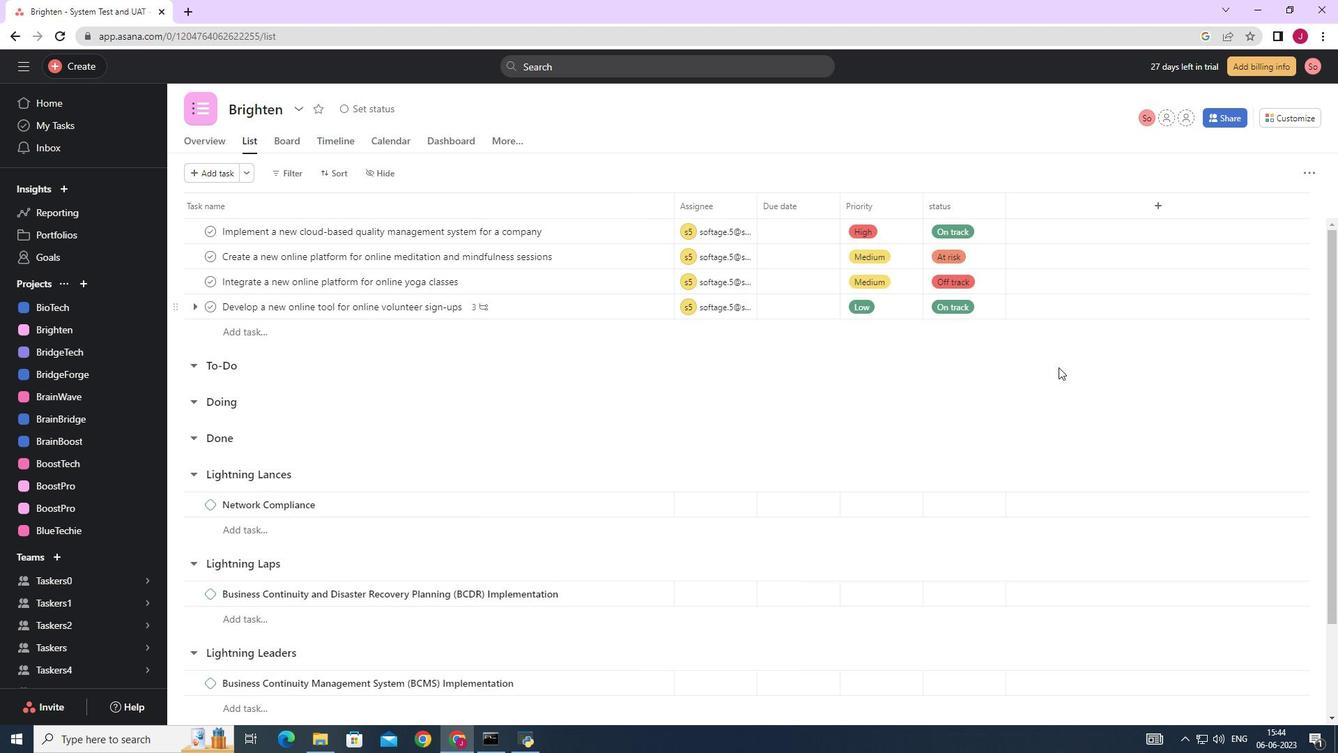 
